 Task: Create a due date automation trigger when advanced on, on the monday after a card is due add fields without custom field "Resume" set to a number greater than 1 and greater than 10 at 11:00 AM.
Action: Mouse moved to (807, 235)
Screenshot: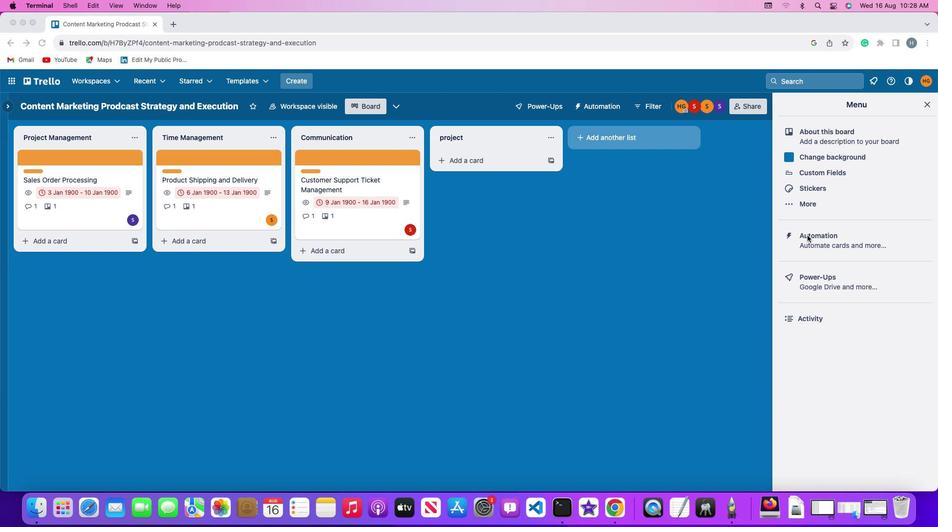 
Action: Mouse pressed left at (807, 235)
Screenshot: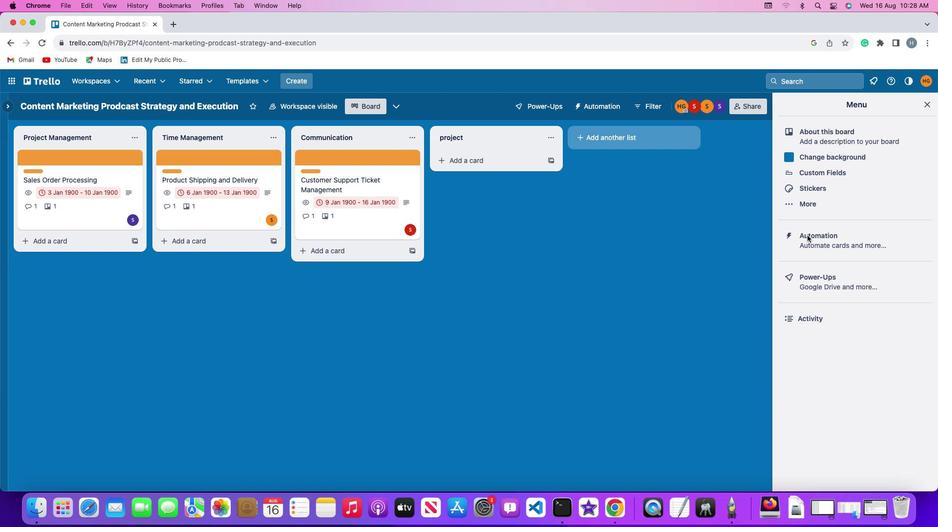 
Action: Mouse pressed left at (807, 235)
Screenshot: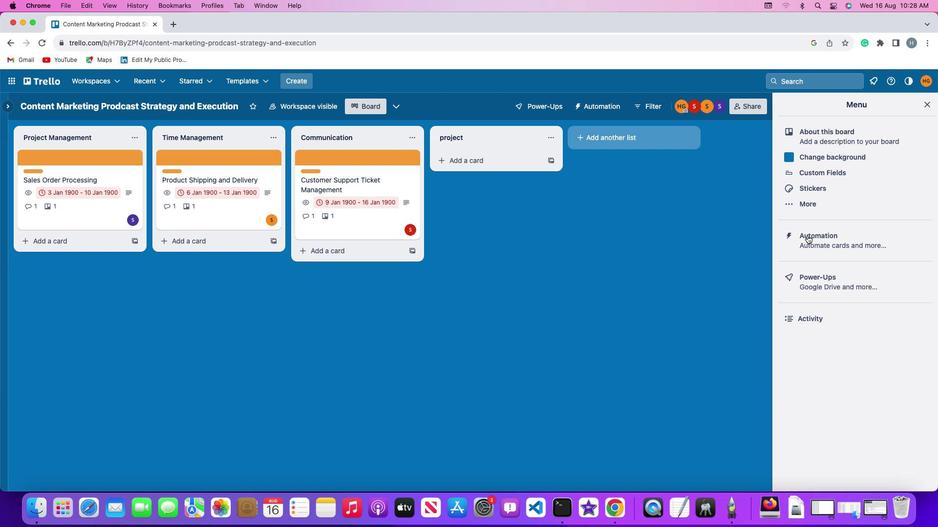 
Action: Mouse moved to (64, 233)
Screenshot: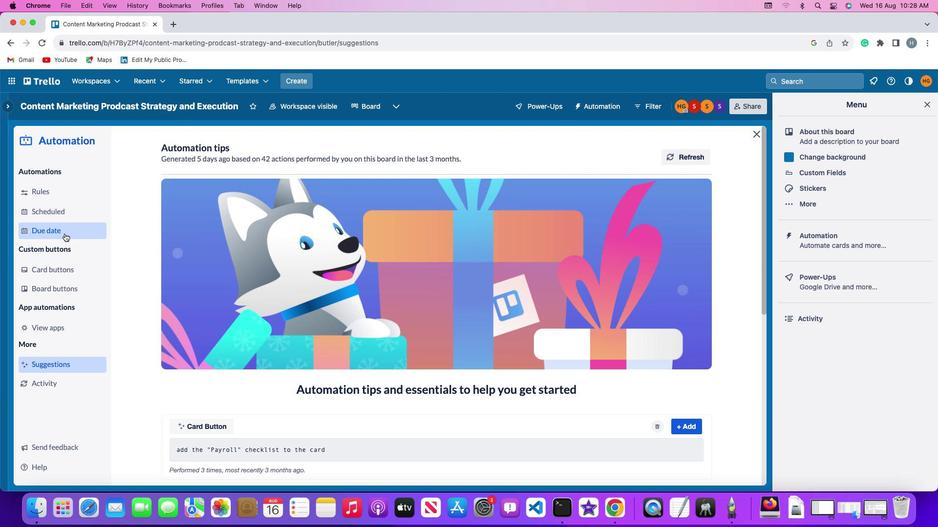
Action: Mouse pressed left at (64, 233)
Screenshot: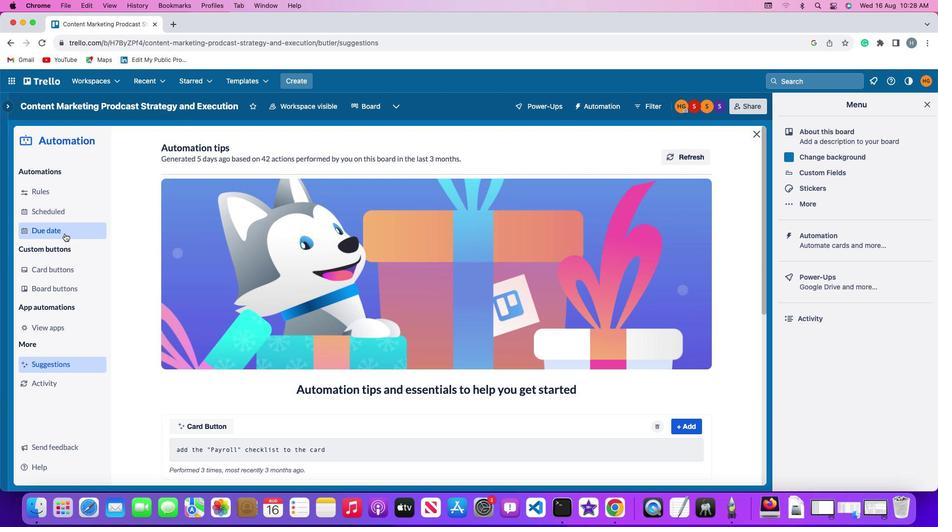 
Action: Mouse moved to (663, 152)
Screenshot: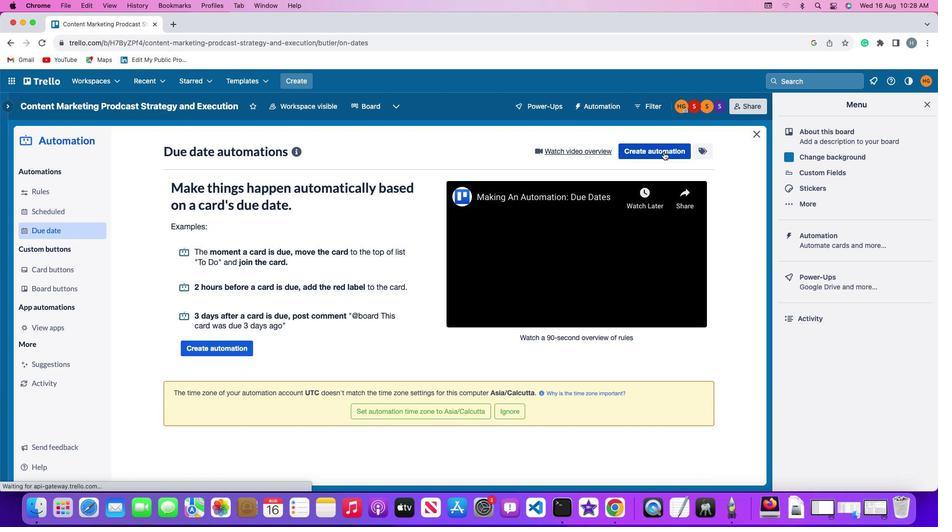 
Action: Mouse pressed left at (663, 152)
Screenshot: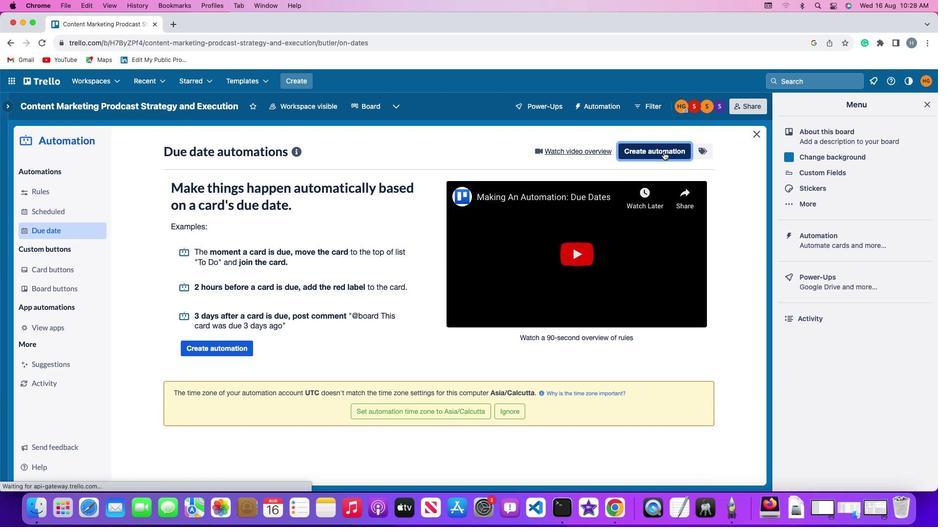 
Action: Mouse moved to (198, 245)
Screenshot: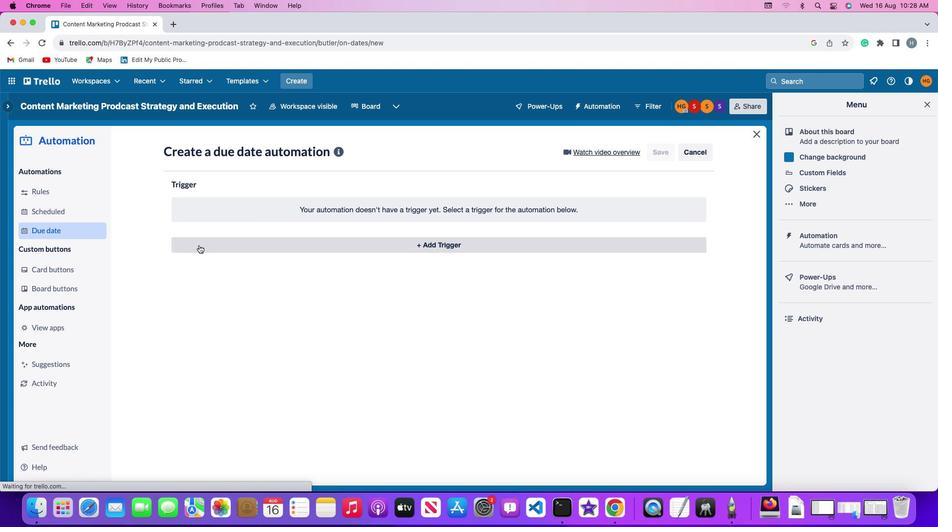 
Action: Mouse pressed left at (198, 245)
Screenshot: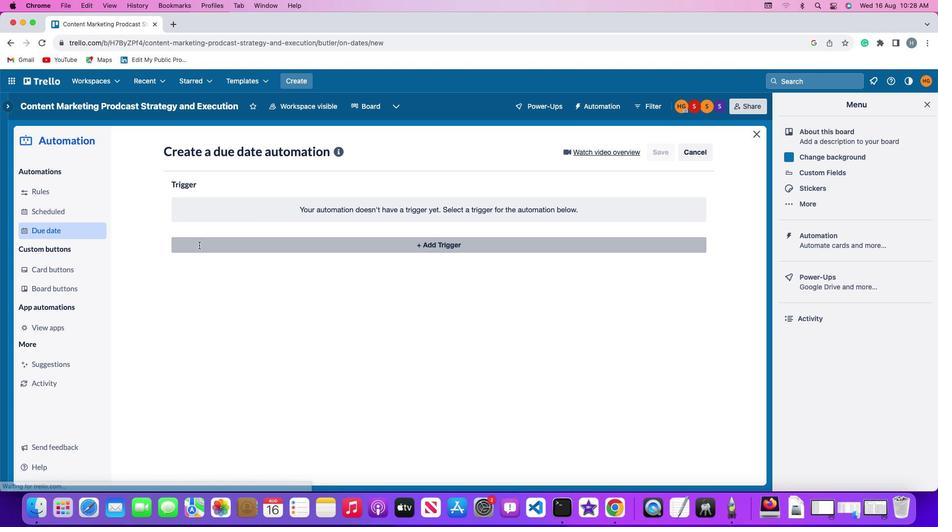
Action: Mouse moved to (213, 426)
Screenshot: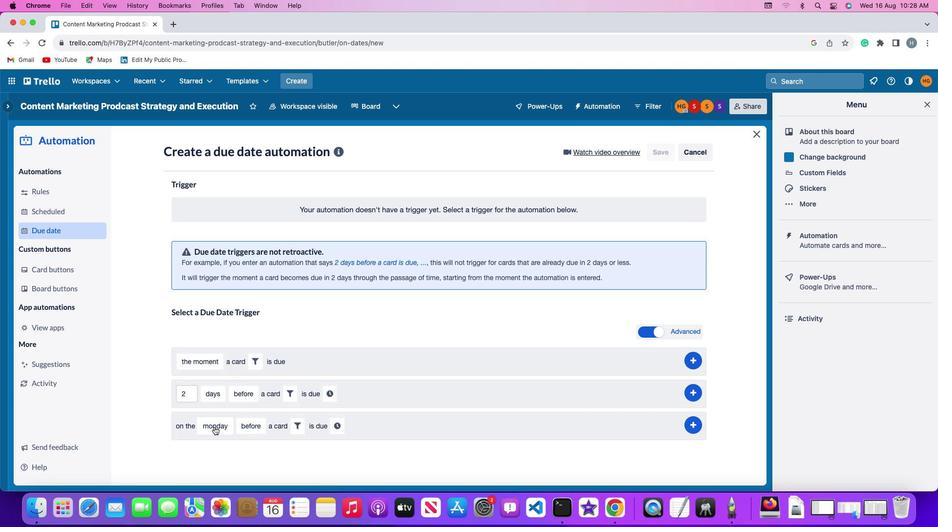 
Action: Mouse pressed left at (213, 426)
Screenshot: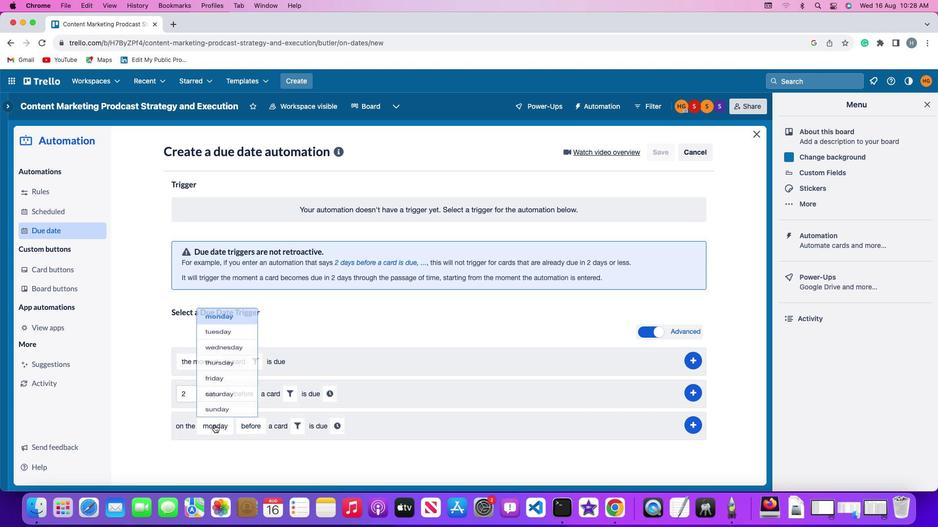 
Action: Mouse moved to (219, 296)
Screenshot: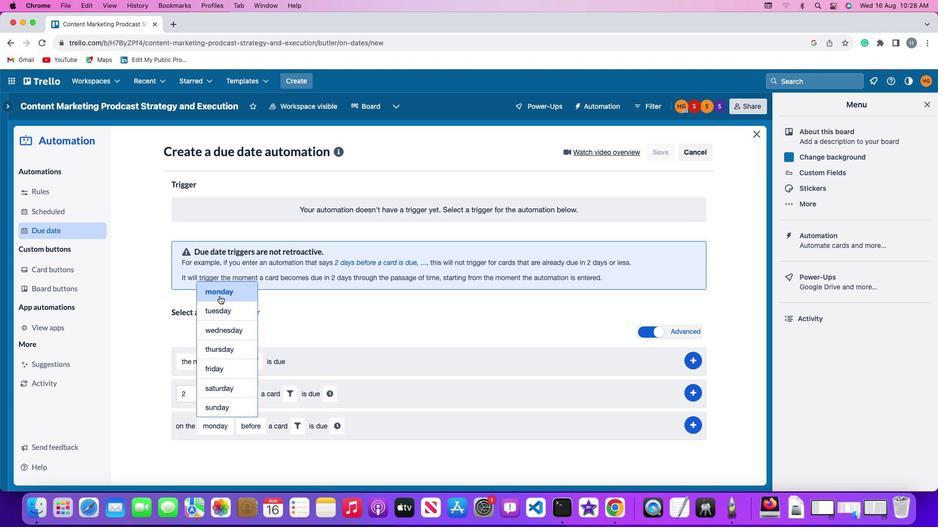 
Action: Mouse pressed left at (219, 296)
Screenshot: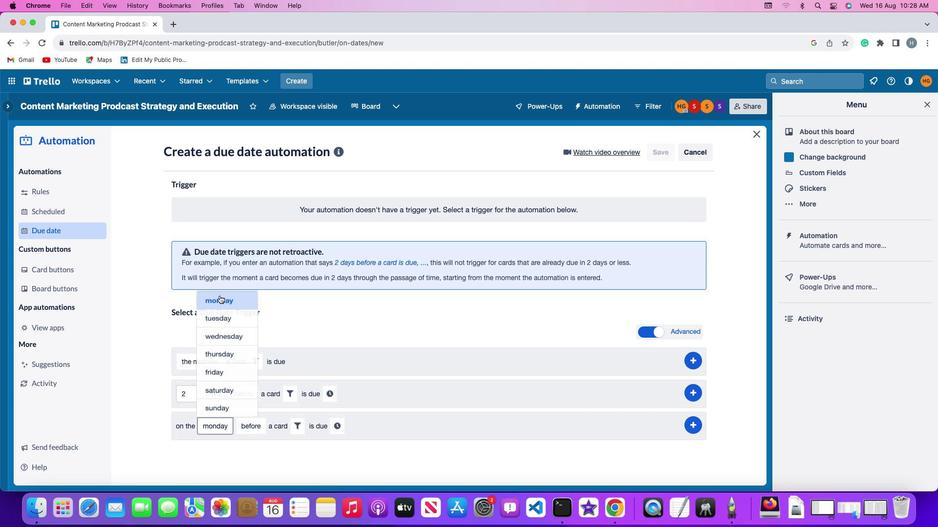 
Action: Mouse moved to (246, 431)
Screenshot: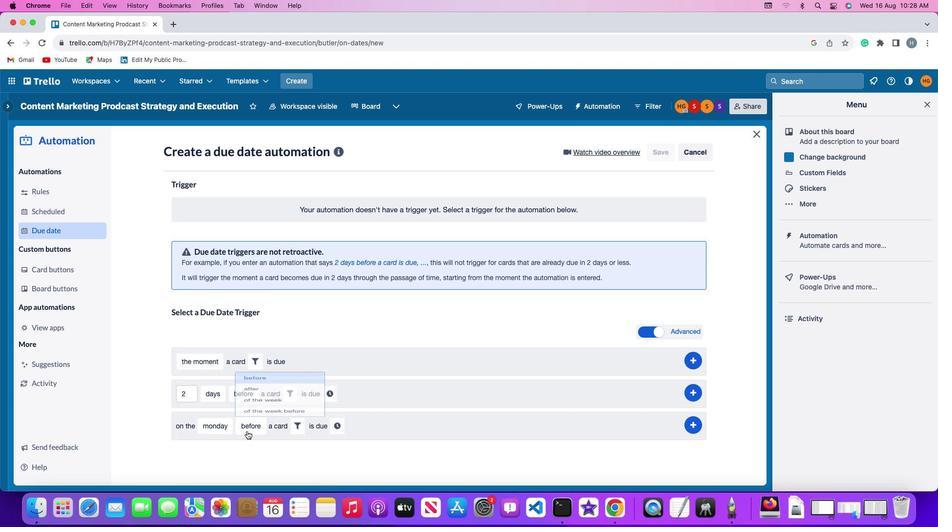 
Action: Mouse pressed left at (246, 431)
Screenshot: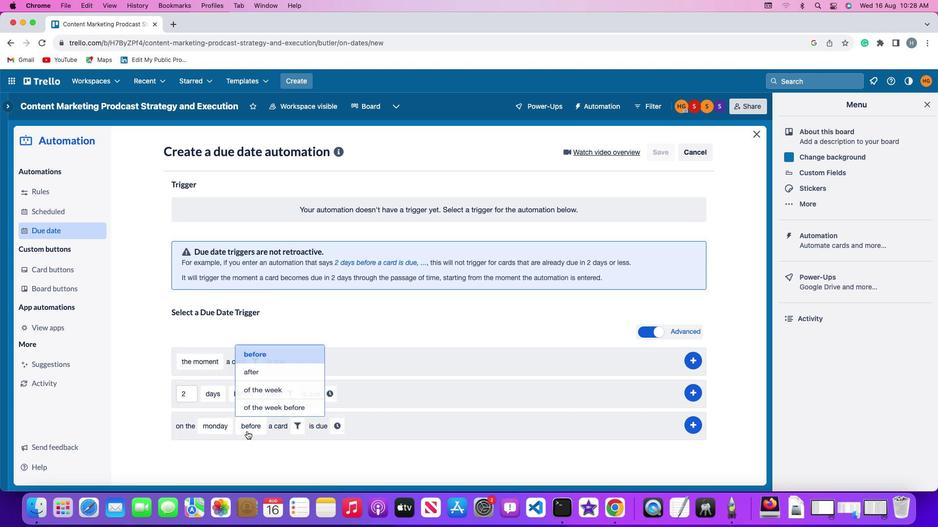 
Action: Mouse moved to (260, 368)
Screenshot: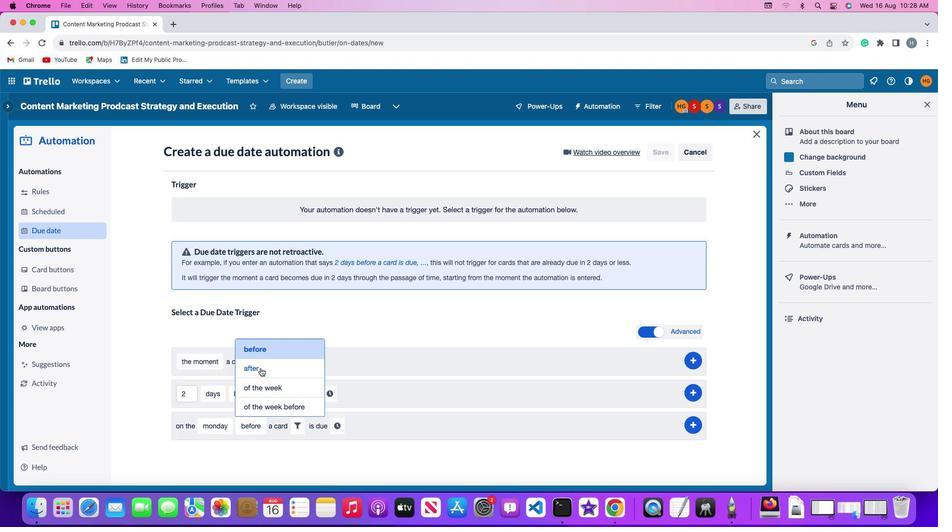 
Action: Mouse pressed left at (260, 368)
Screenshot: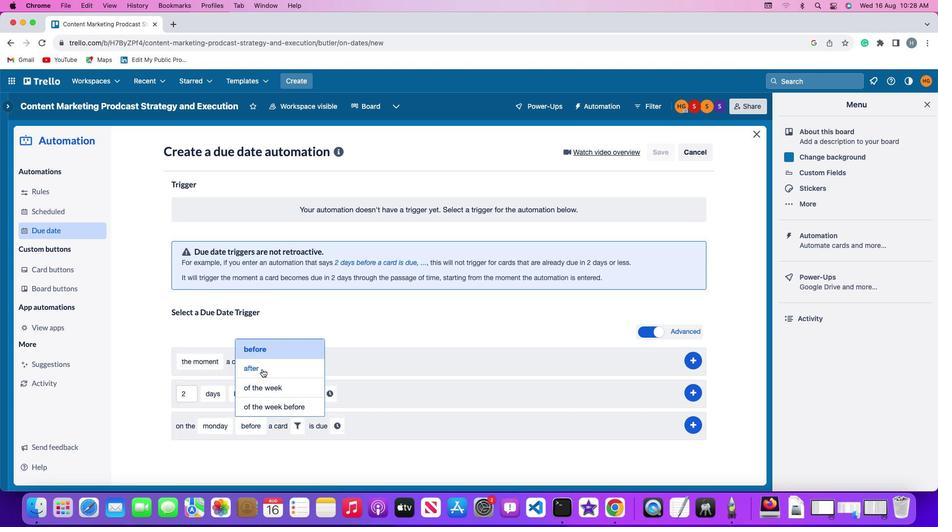 
Action: Mouse moved to (291, 424)
Screenshot: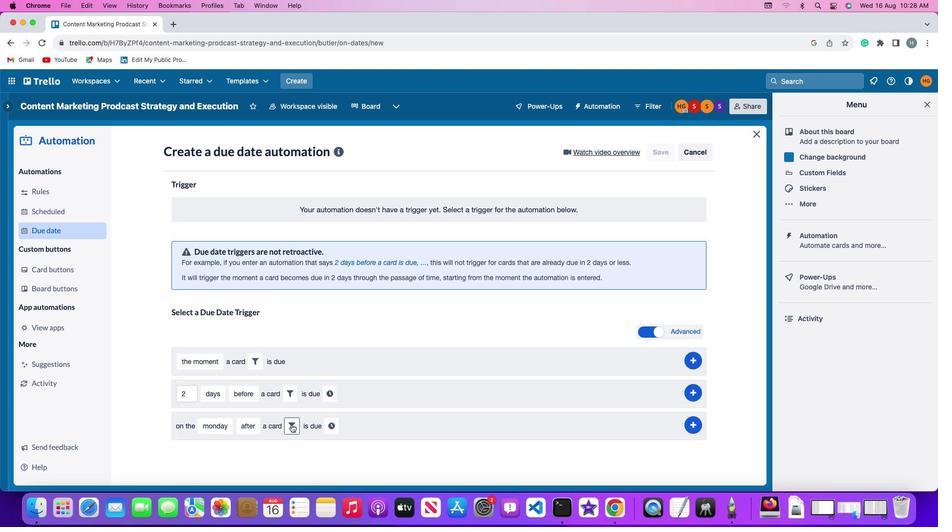 
Action: Mouse pressed left at (291, 424)
Screenshot: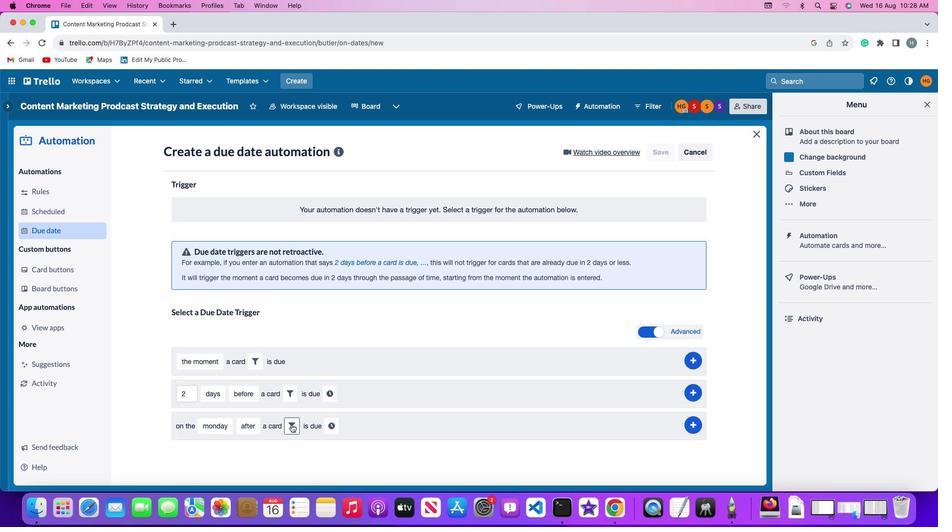 
Action: Mouse moved to (451, 457)
Screenshot: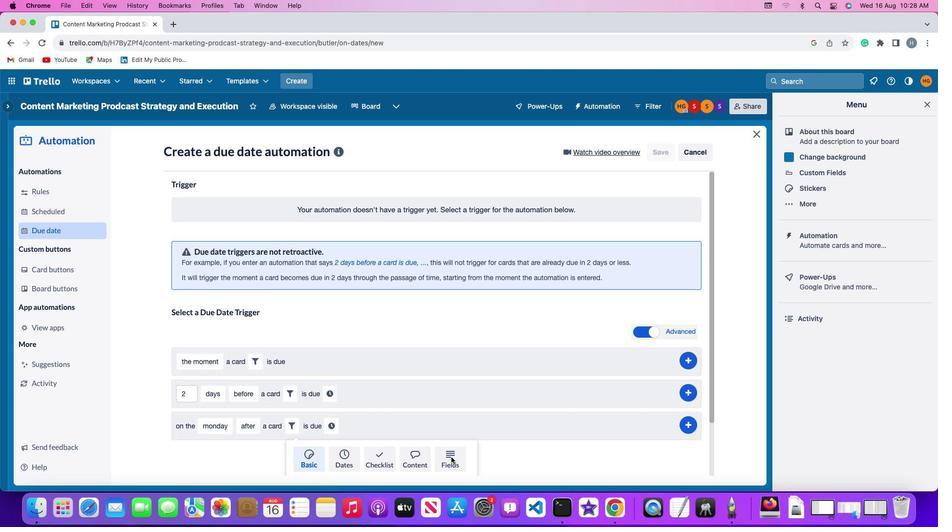 
Action: Mouse pressed left at (451, 457)
Screenshot: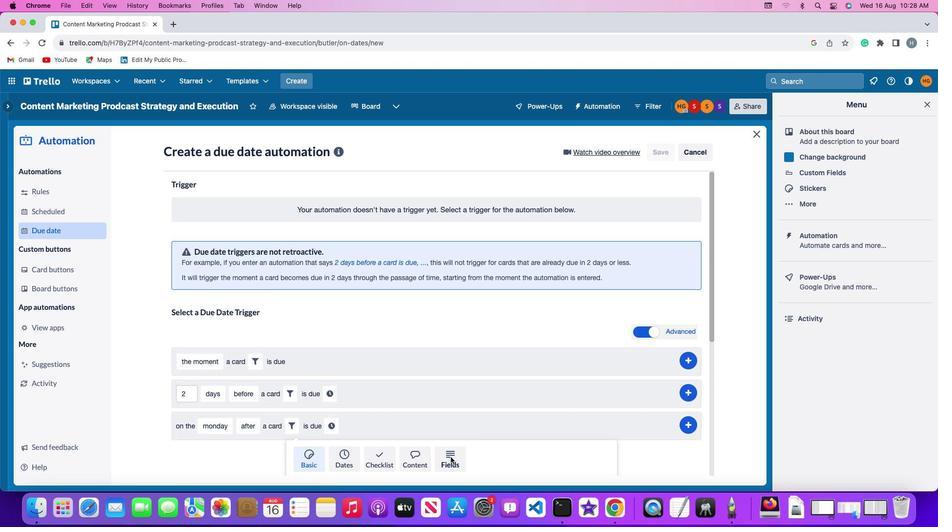 
Action: Mouse moved to (271, 455)
Screenshot: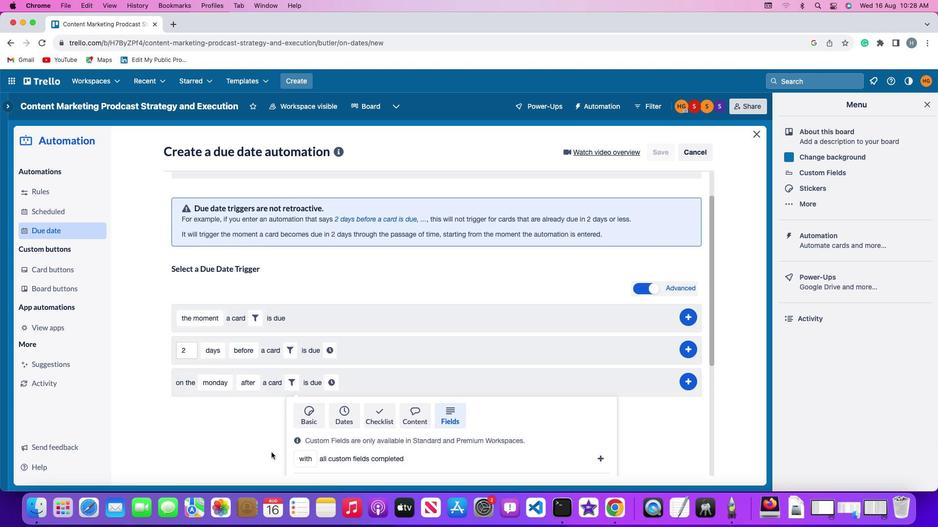 
Action: Mouse scrolled (271, 455) with delta (0, 0)
Screenshot: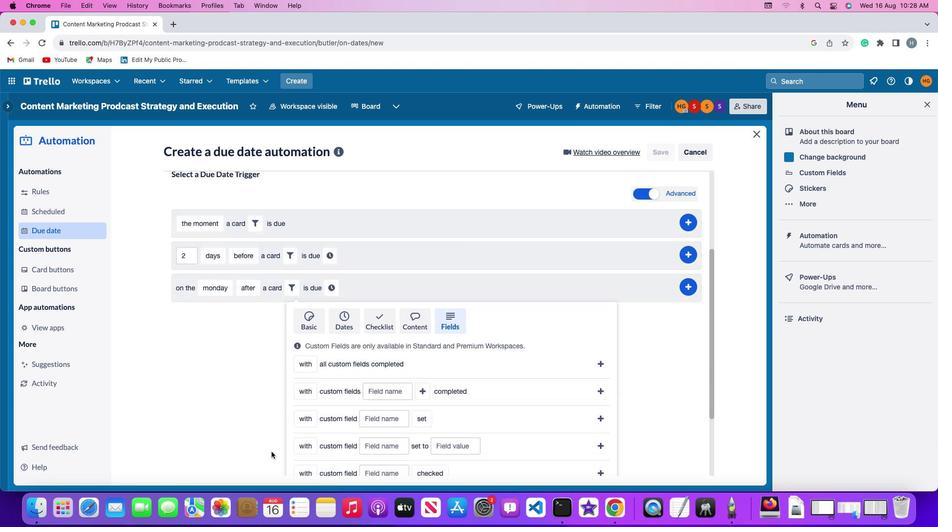 
Action: Mouse scrolled (271, 455) with delta (0, 0)
Screenshot: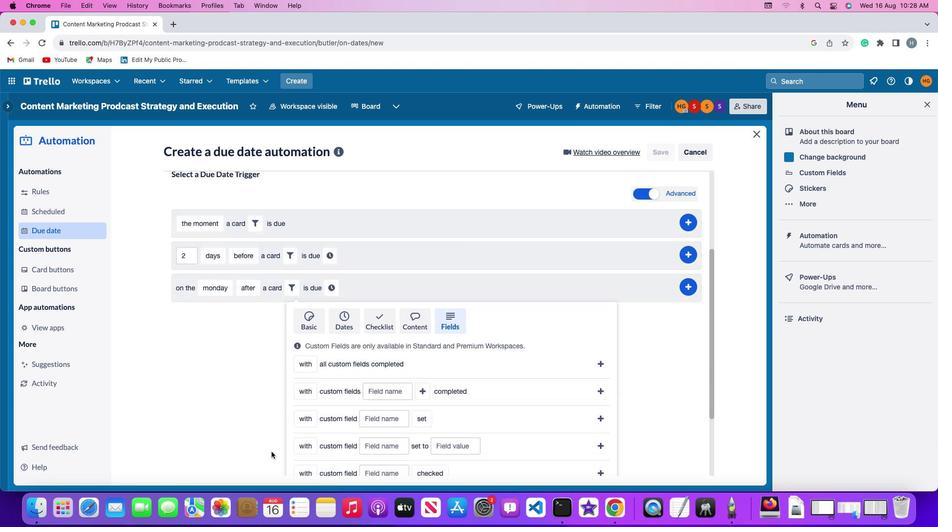 
Action: Mouse scrolled (271, 455) with delta (0, -1)
Screenshot: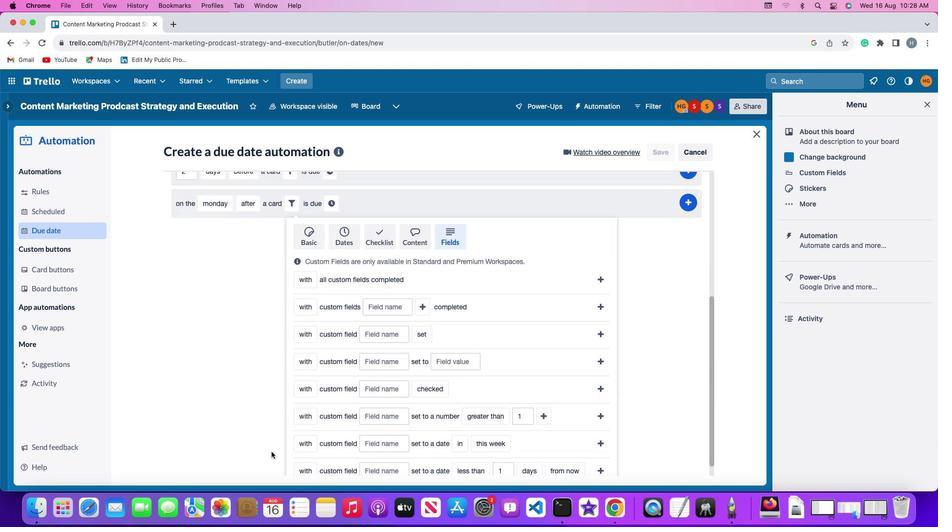
Action: Mouse scrolled (271, 455) with delta (0, -2)
Screenshot: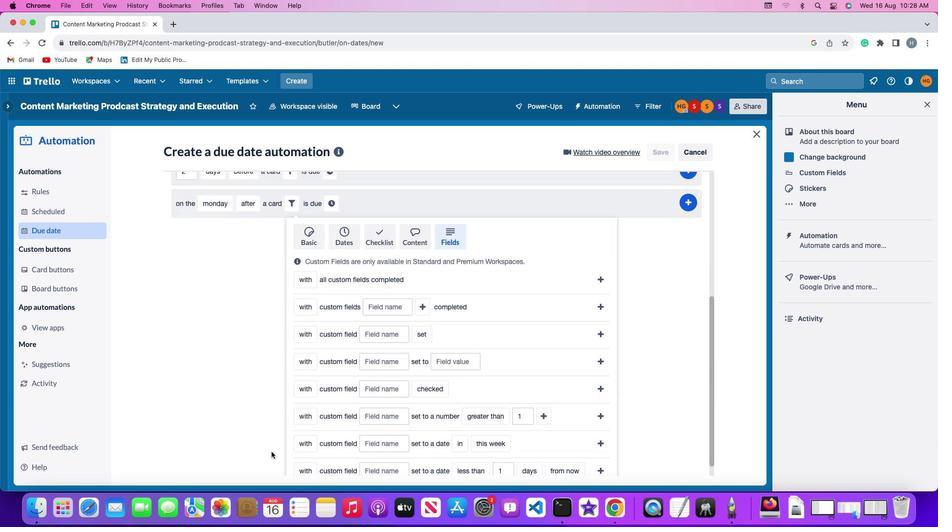 
Action: Mouse moved to (271, 455)
Screenshot: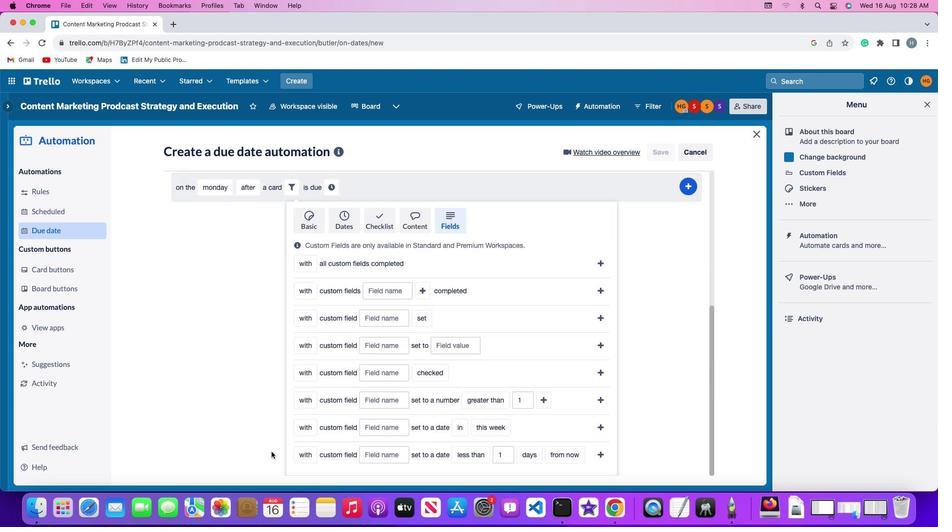 
Action: Mouse scrolled (271, 455) with delta (0, -2)
Screenshot: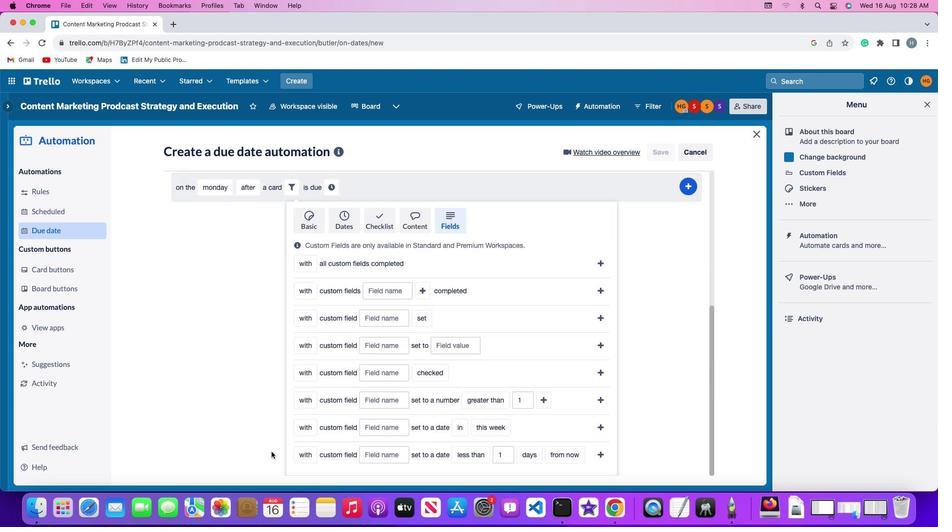
Action: Mouse moved to (271, 452)
Screenshot: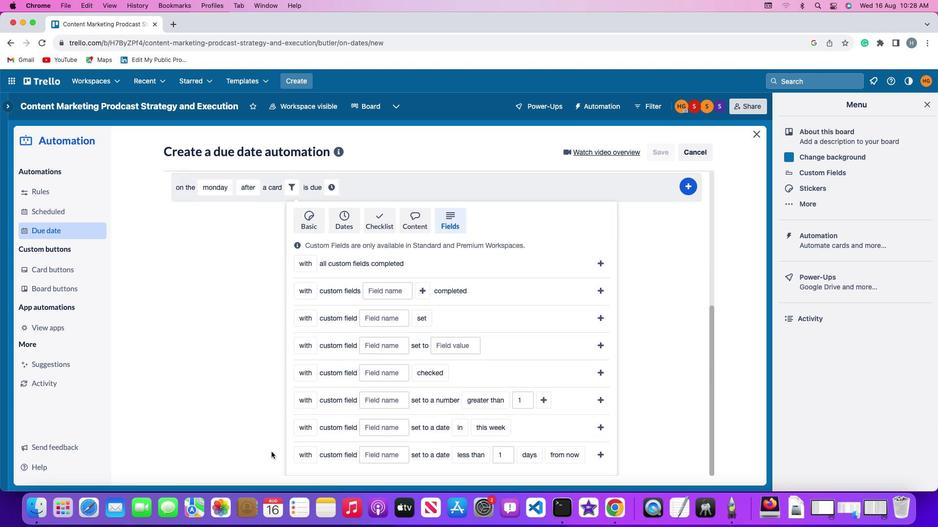 
Action: Mouse scrolled (271, 452) with delta (0, -2)
Screenshot: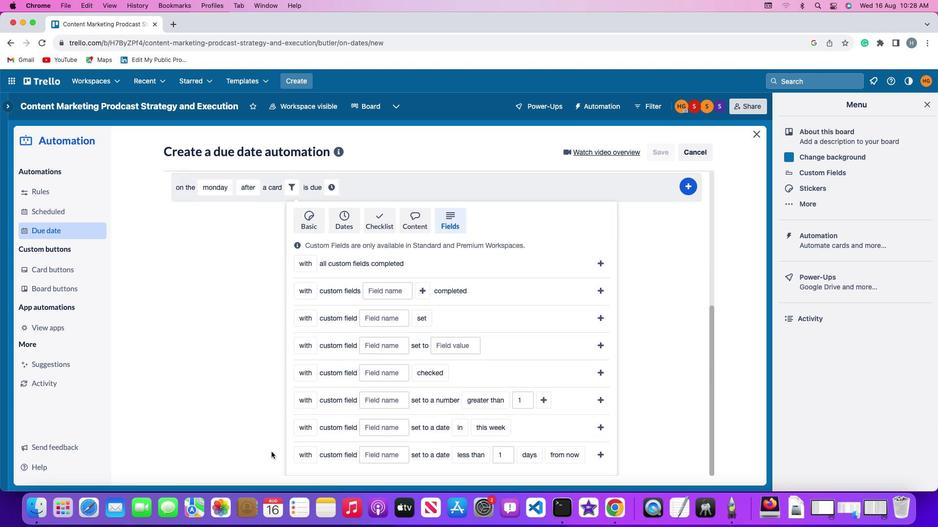 
Action: Mouse moved to (271, 451)
Screenshot: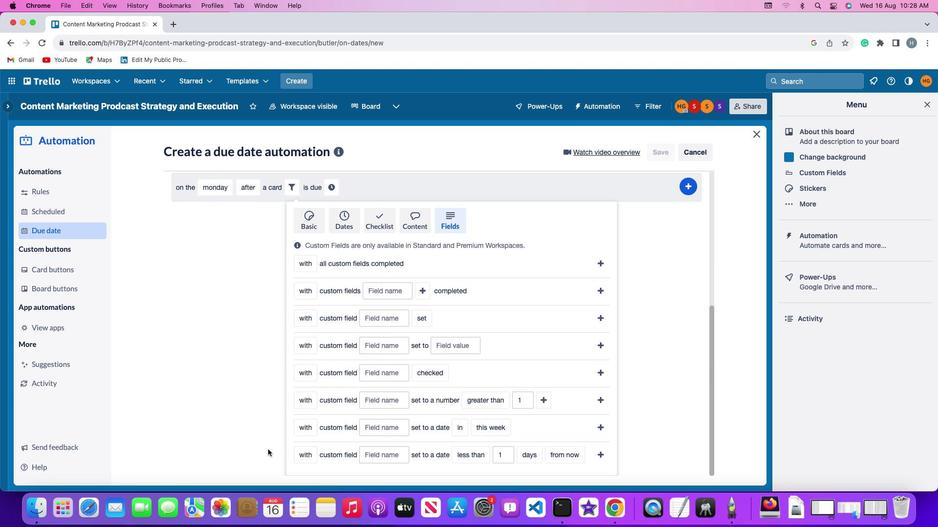 
Action: Mouse scrolled (271, 451) with delta (0, 0)
Screenshot: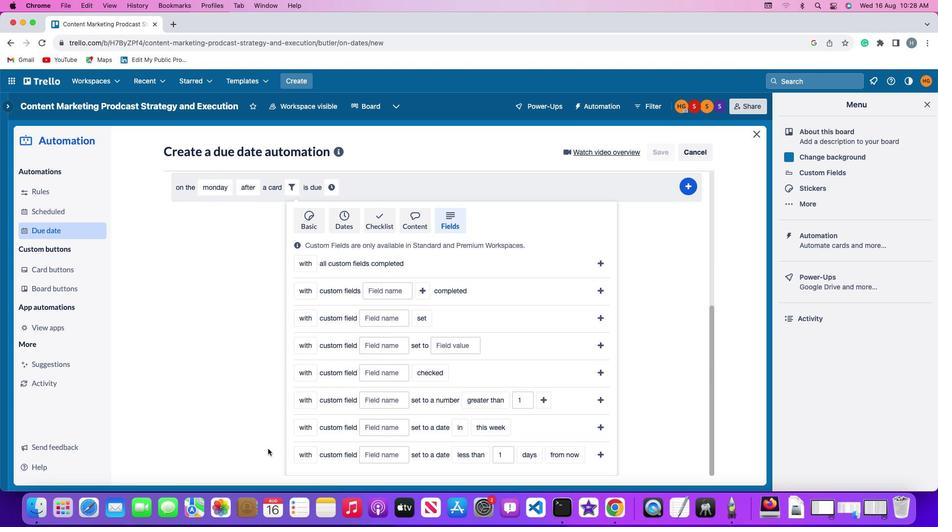 
Action: Mouse moved to (270, 451)
Screenshot: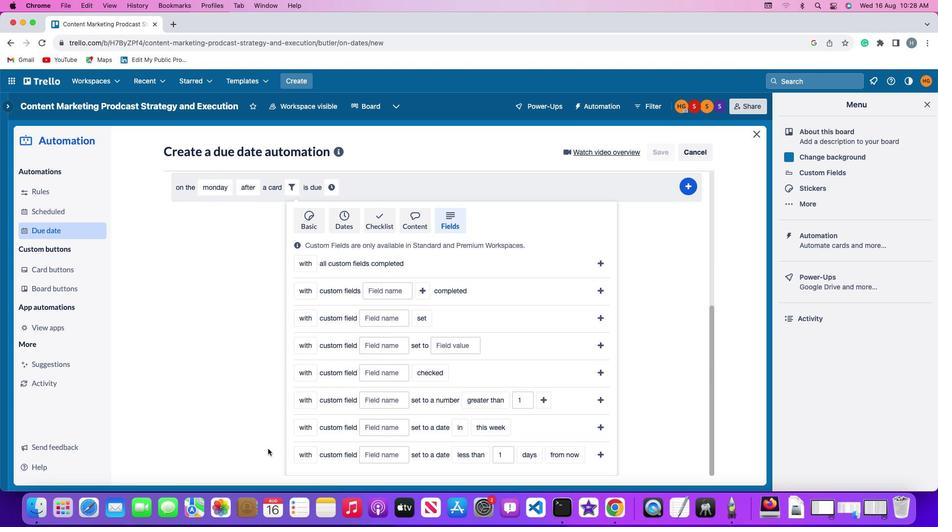 
Action: Mouse scrolled (270, 451) with delta (0, 0)
Screenshot: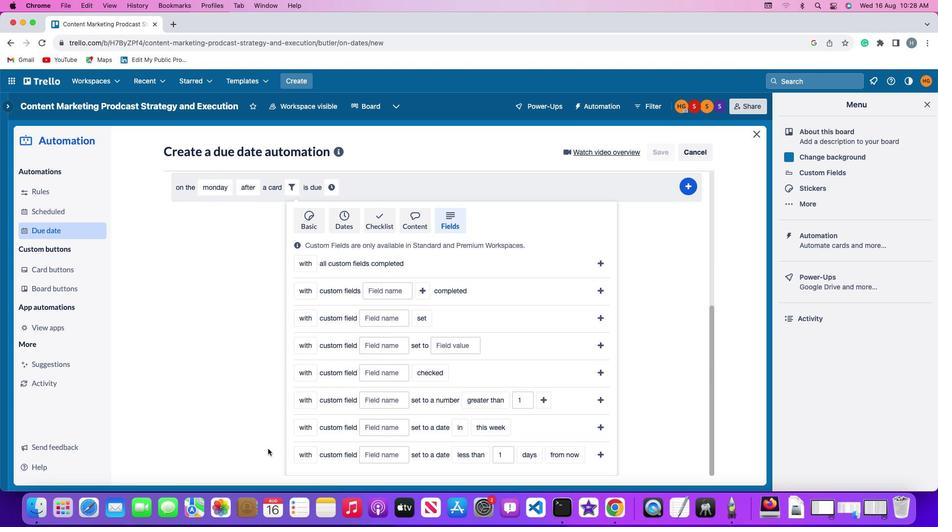 
Action: Mouse moved to (270, 451)
Screenshot: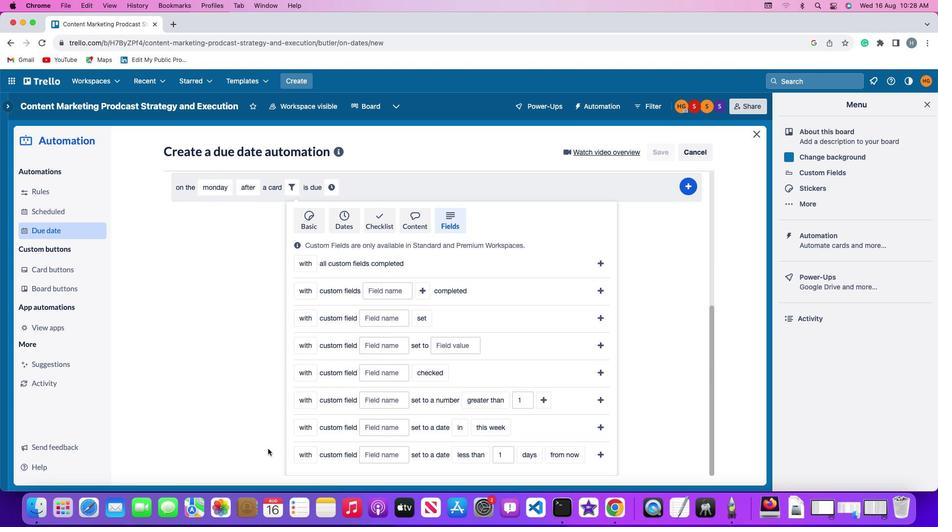
Action: Mouse scrolled (270, 451) with delta (0, -1)
Screenshot: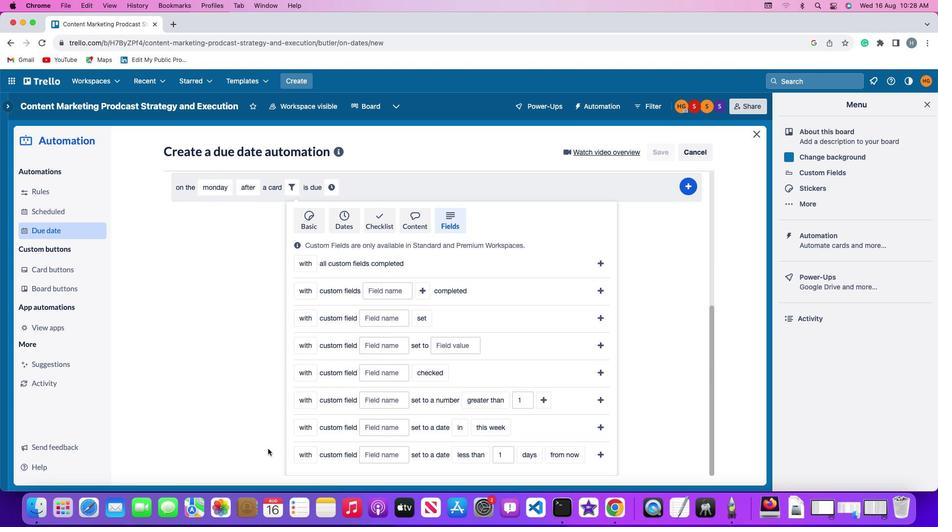 
Action: Mouse moved to (303, 398)
Screenshot: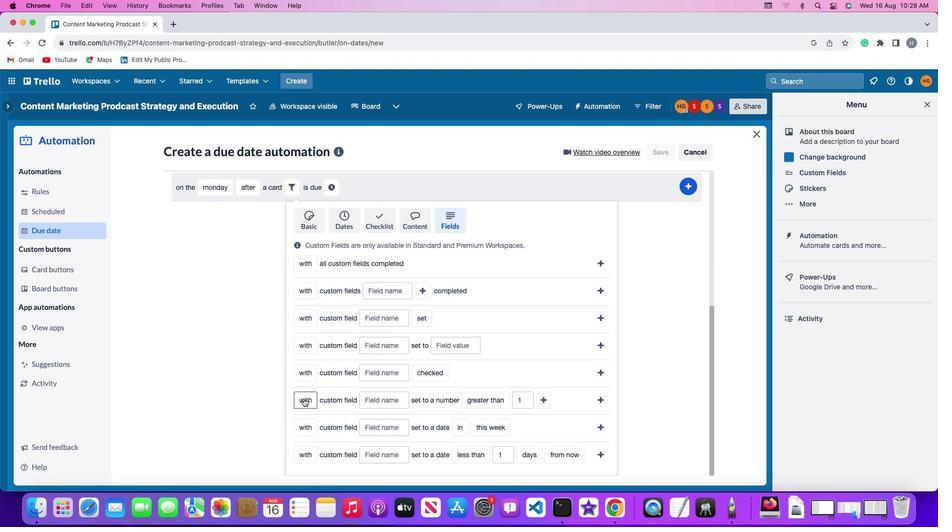 
Action: Mouse pressed left at (303, 398)
Screenshot: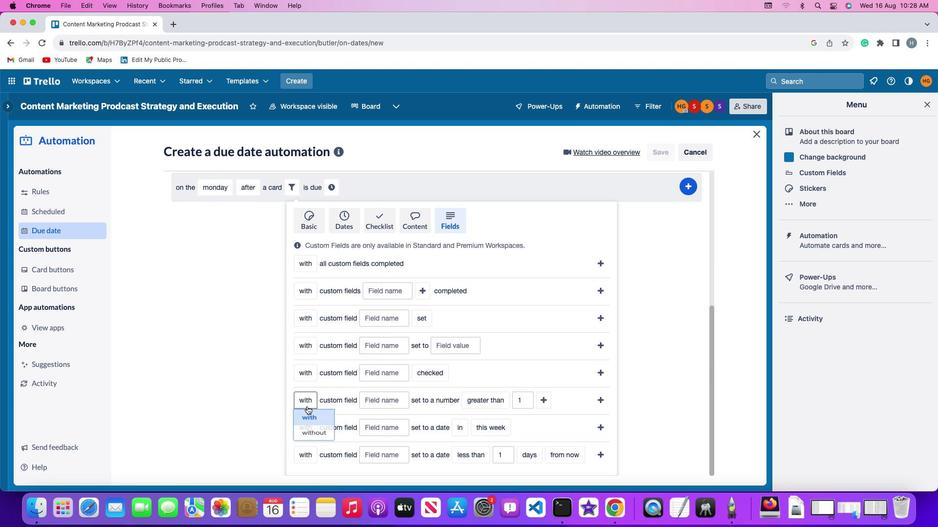 
Action: Mouse moved to (317, 435)
Screenshot: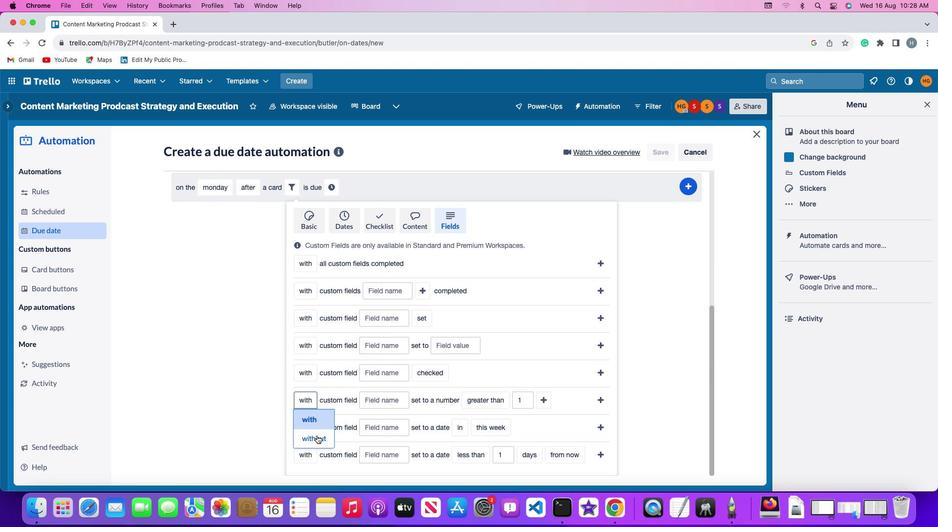 
Action: Mouse pressed left at (317, 435)
Screenshot: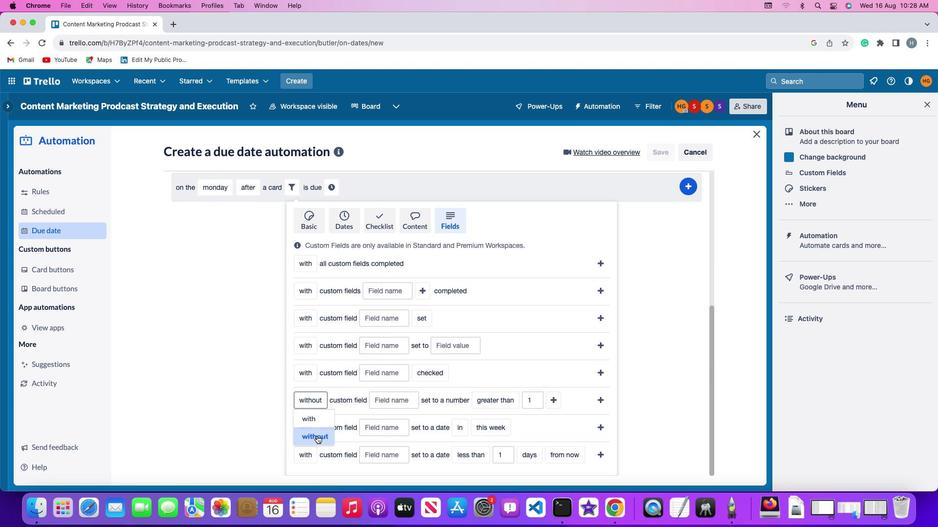 
Action: Mouse moved to (384, 403)
Screenshot: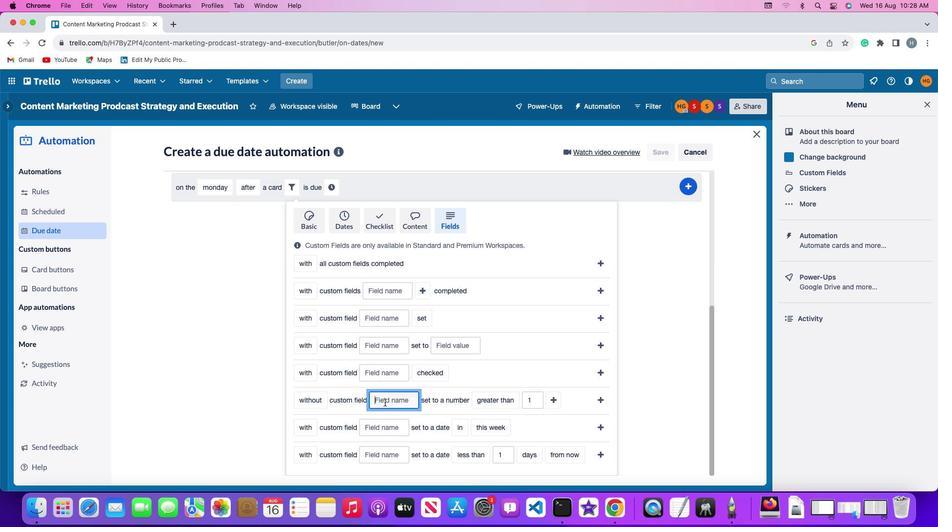 
Action: Mouse pressed left at (384, 403)
Screenshot: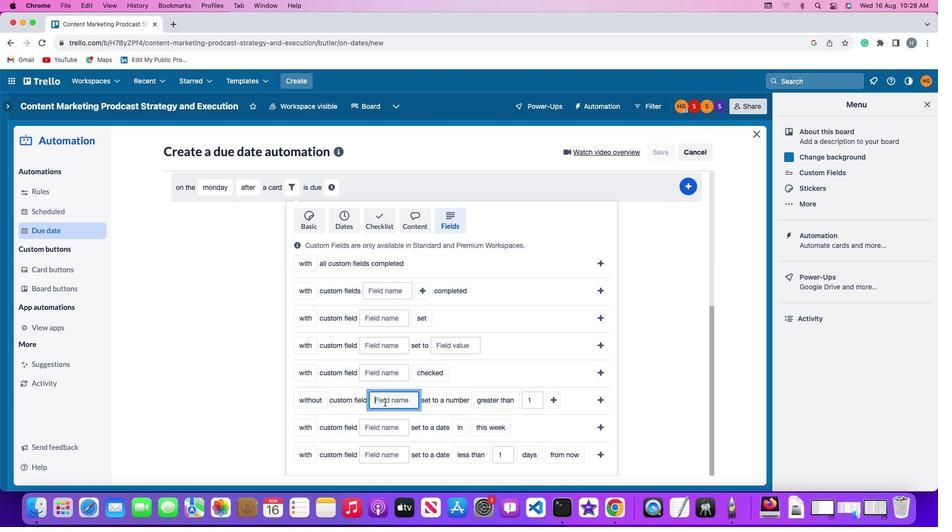 
Action: Key pressed Key.shift'R''e''s''u''m''e'
Screenshot: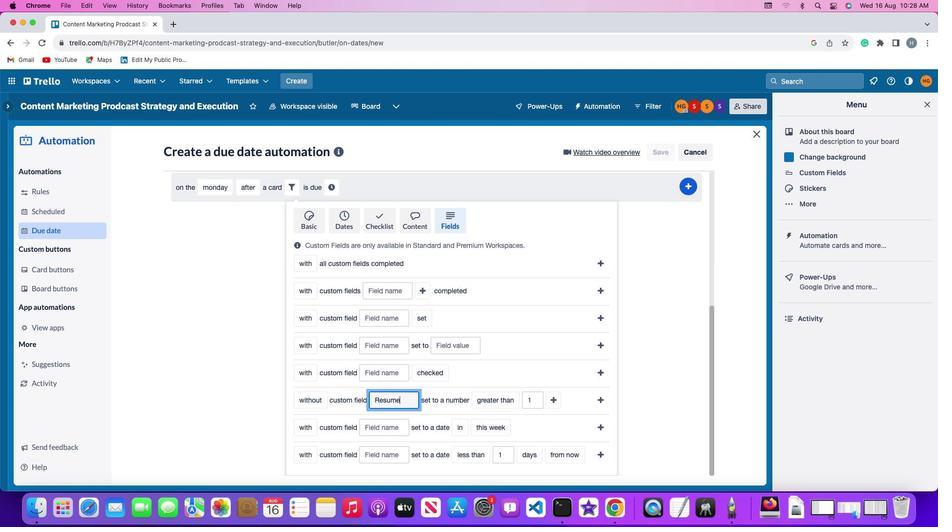 
Action: Mouse moved to (485, 401)
Screenshot: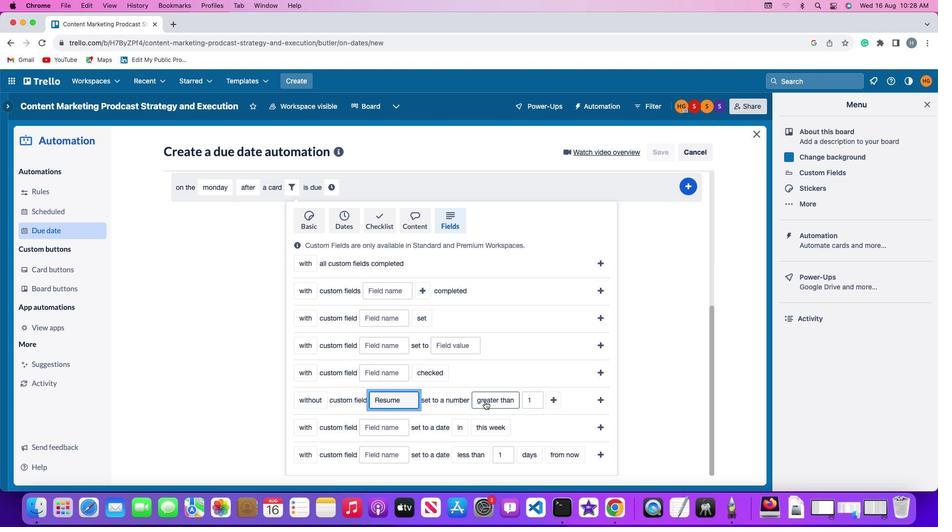 
Action: Mouse pressed left at (485, 401)
Screenshot: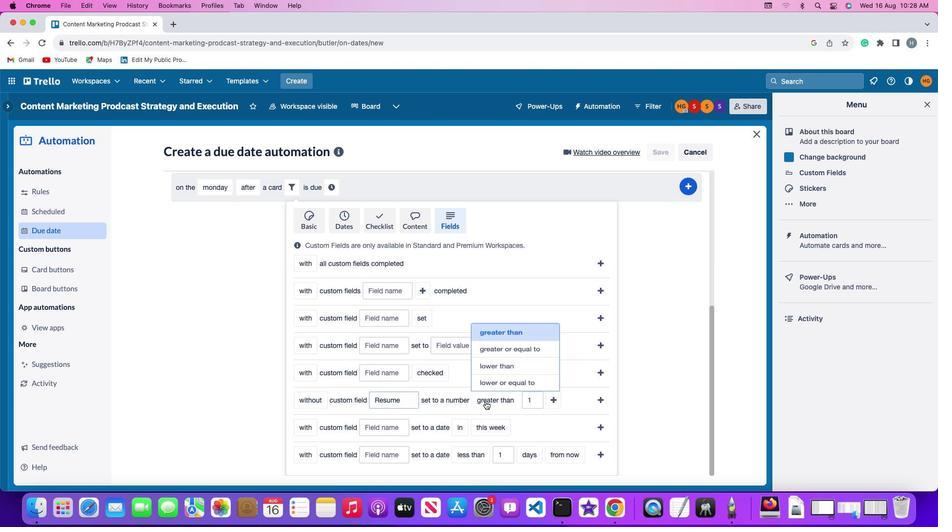 
Action: Mouse moved to (504, 323)
Screenshot: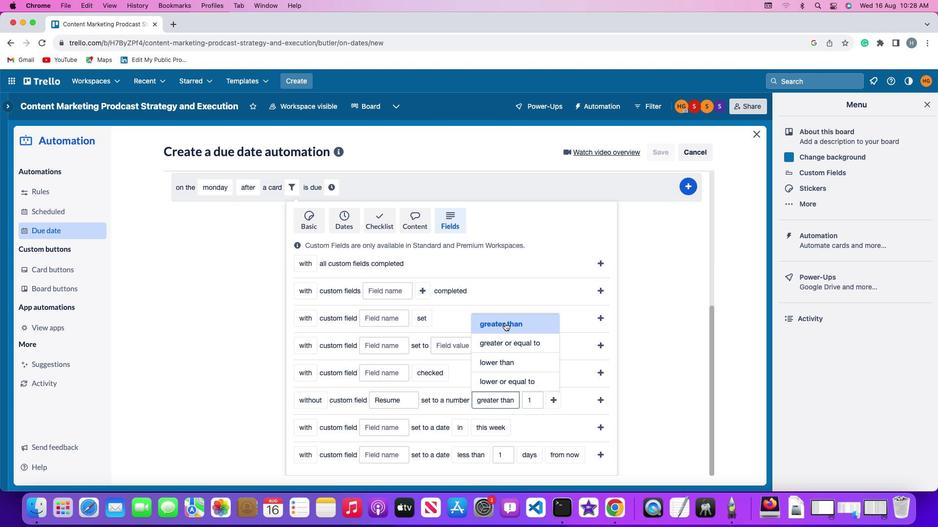 
Action: Mouse pressed left at (504, 323)
Screenshot: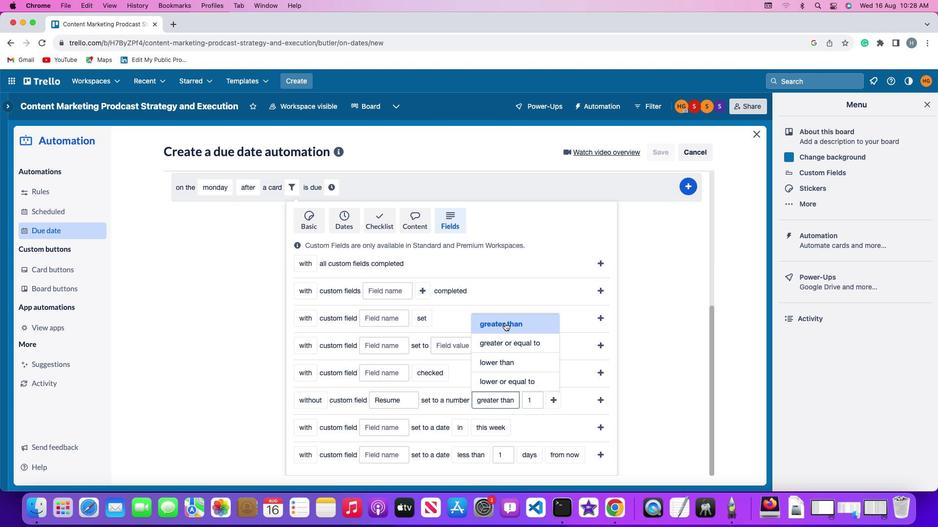 
Action: Mouse moved to (537, 404)
Screenshot: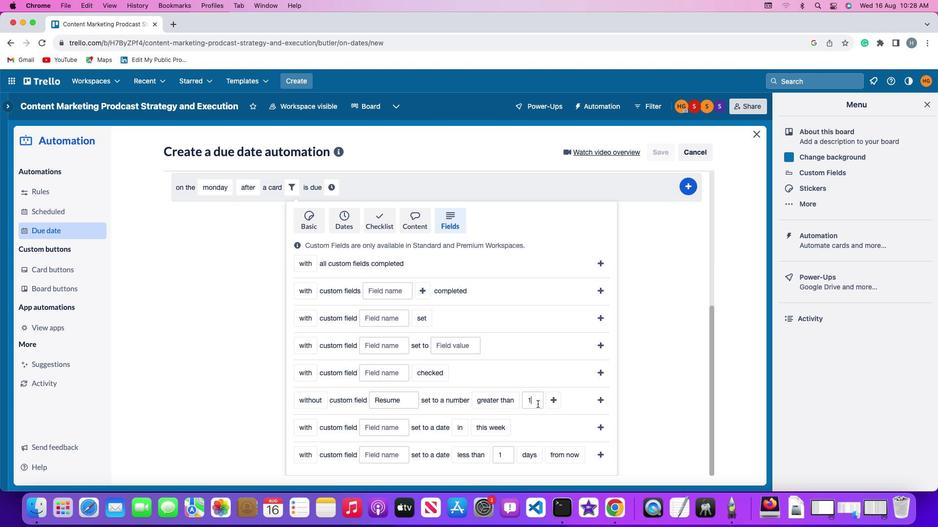 
Action: Mouse pressed left at (537, 404)
Screenshot: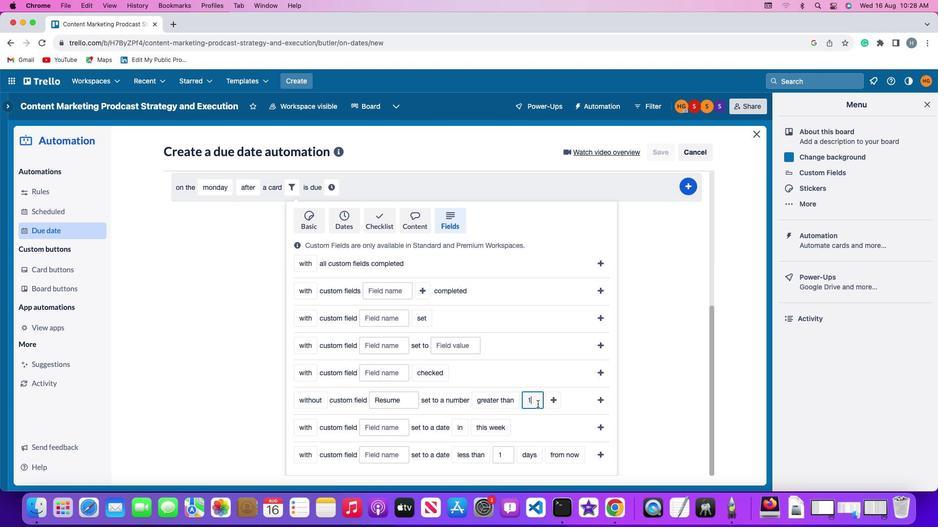 
Action: Key pressed Key.backspace'1'
Screenshot: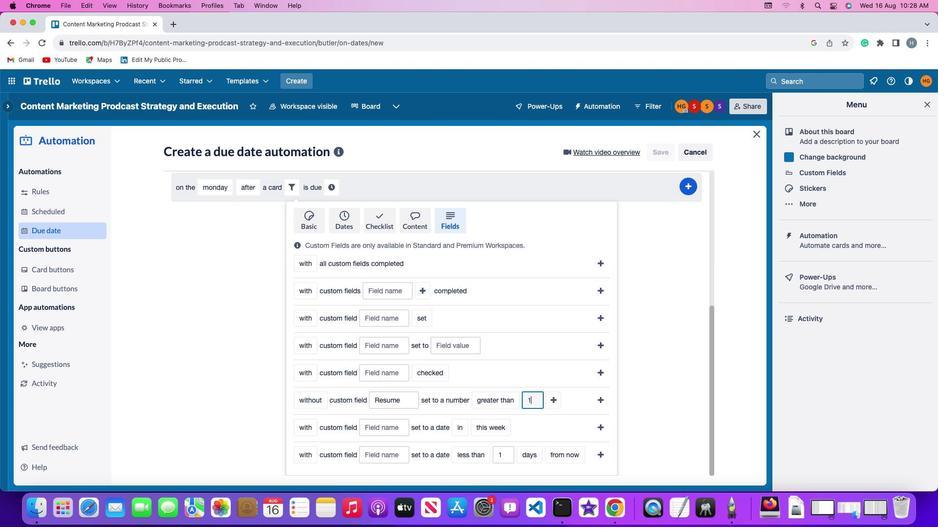 
Action: Mouse moved to (556, 400)
Screenshot: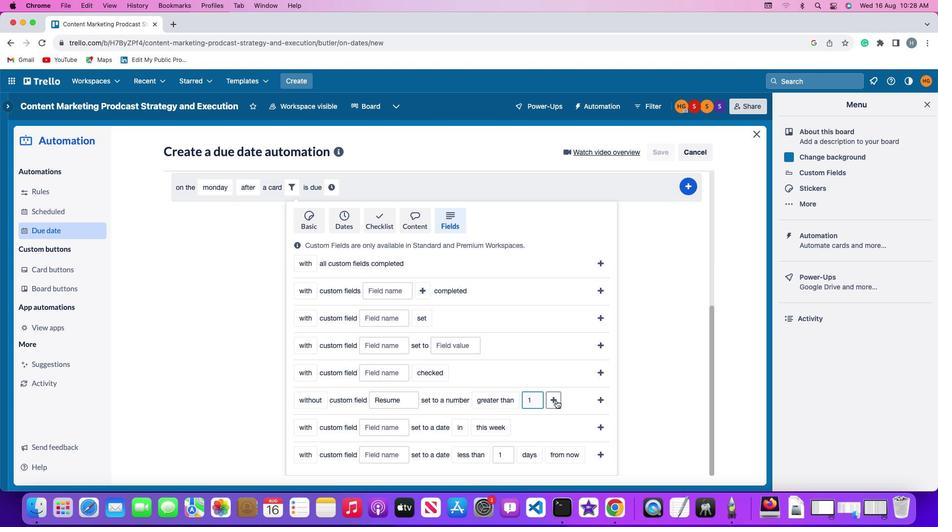 
Action: Mouse pressed left at (556, 400)
Screenshot: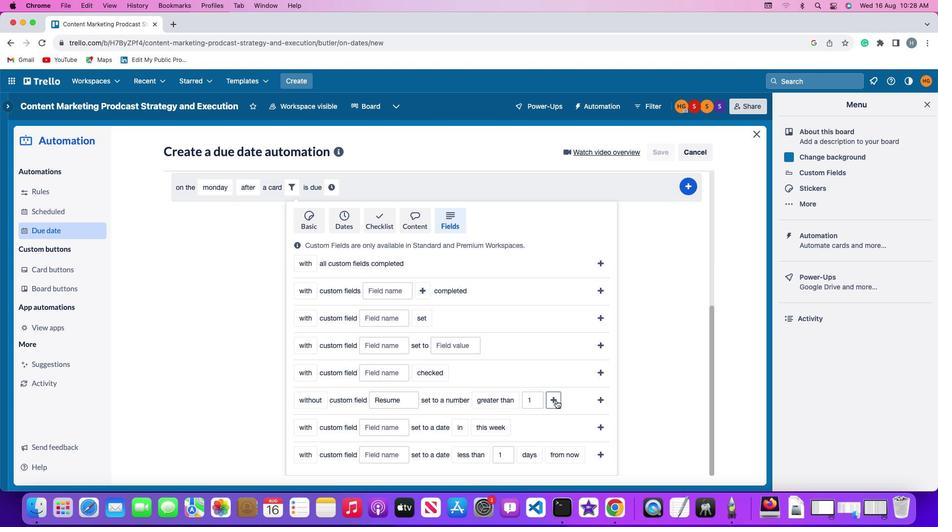 
Action: Mouse moved to (576, 402)
Screenshot: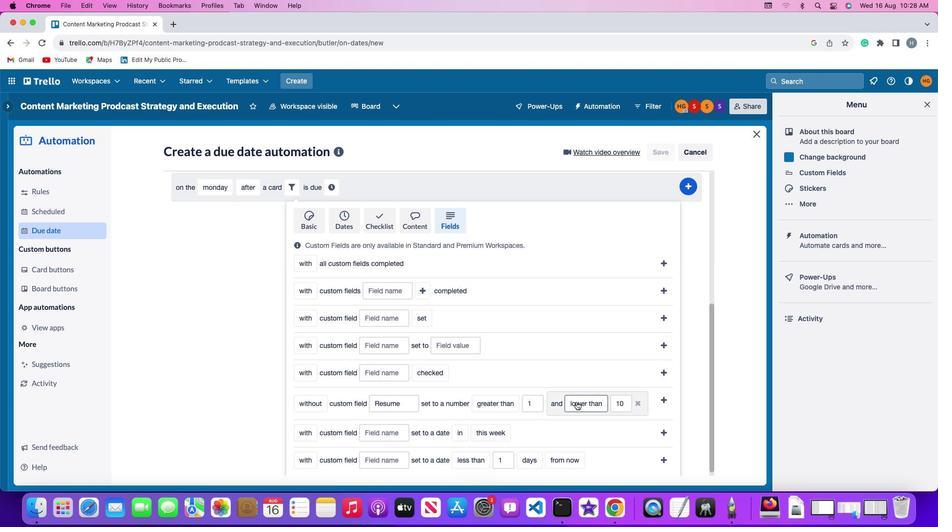
Action: Mouse pressed left at (576, 402)
Screenshot: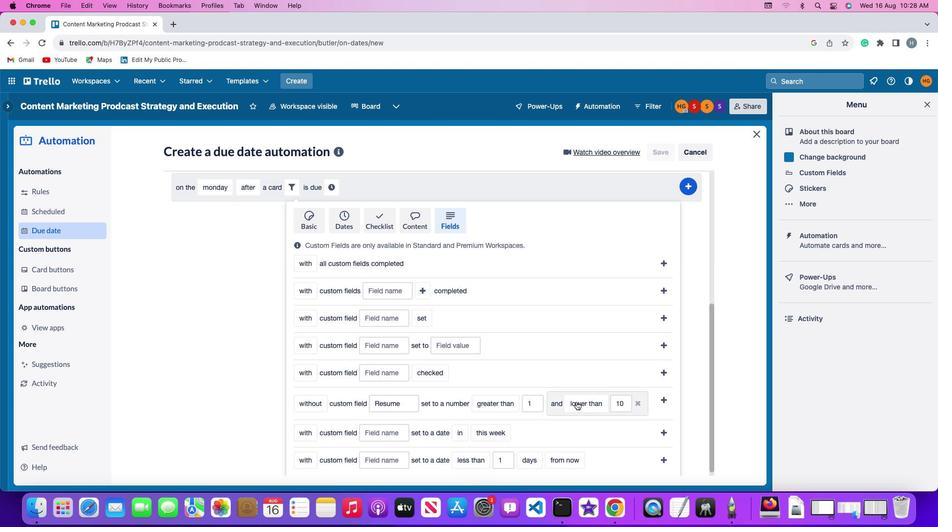 
Action: Mouse moved to (587, 365)
Screenshot: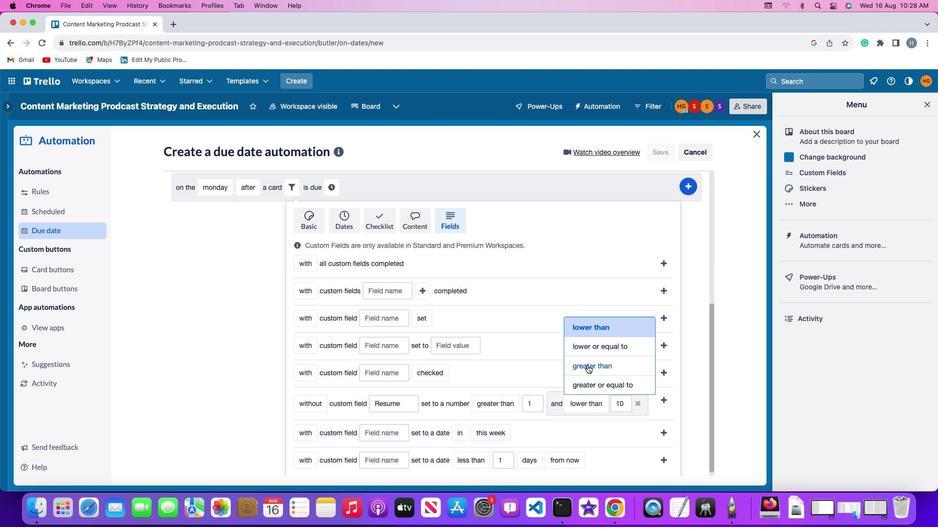 
Action: Mouse pressed left at (587, 365)
Screenshot: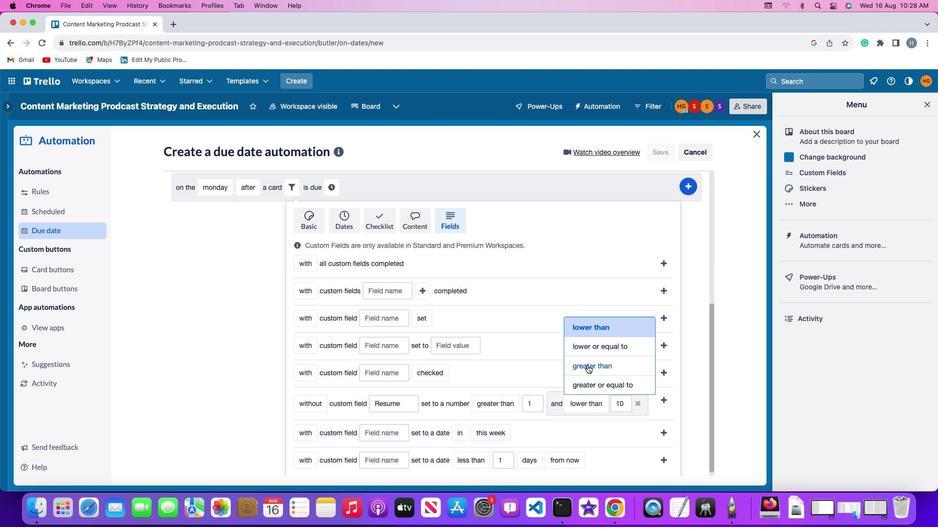 
Action: Mouse moved to (630, 404)
Screenshot: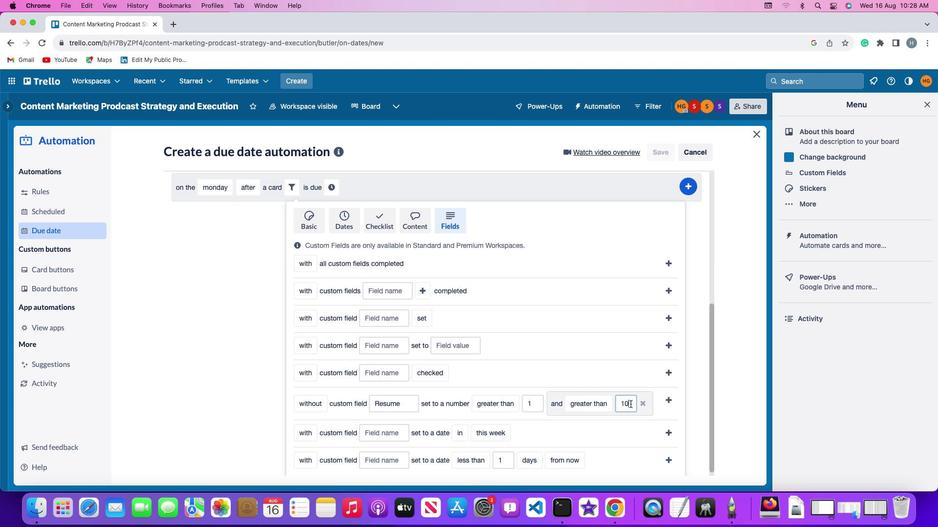 
Action: Mouse pressed left at (630, 404)
Screenshot: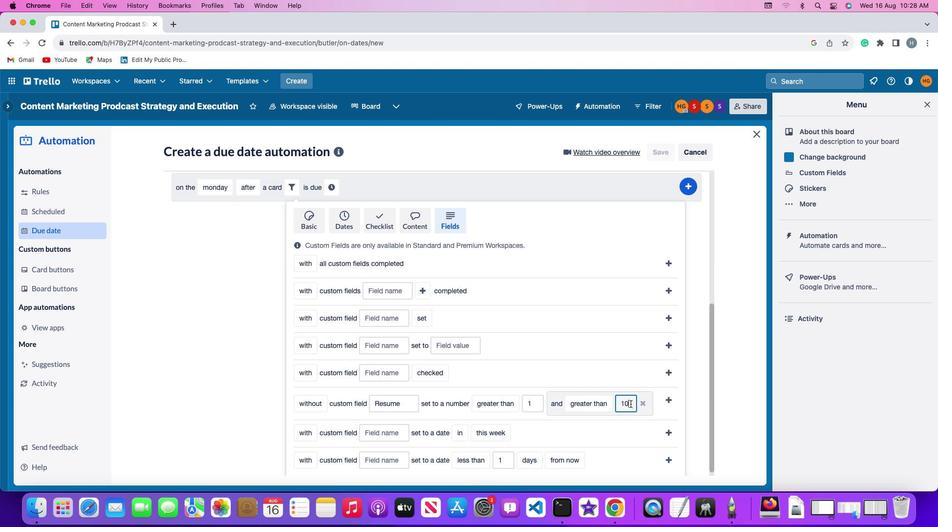 
Action: Key pressed Key.backspaceKey.backspace'1''0'
Screenshot: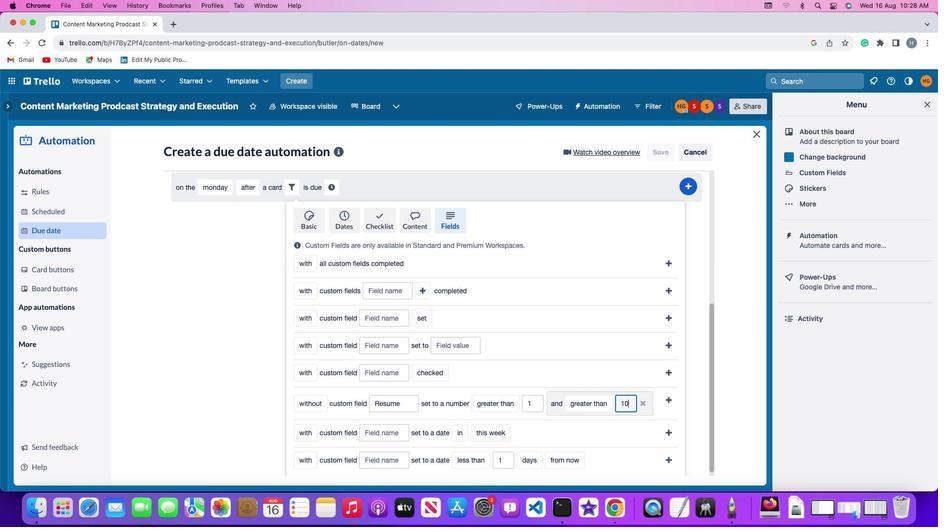 
Action: Mouse moved to (668, 400)
Screenshot: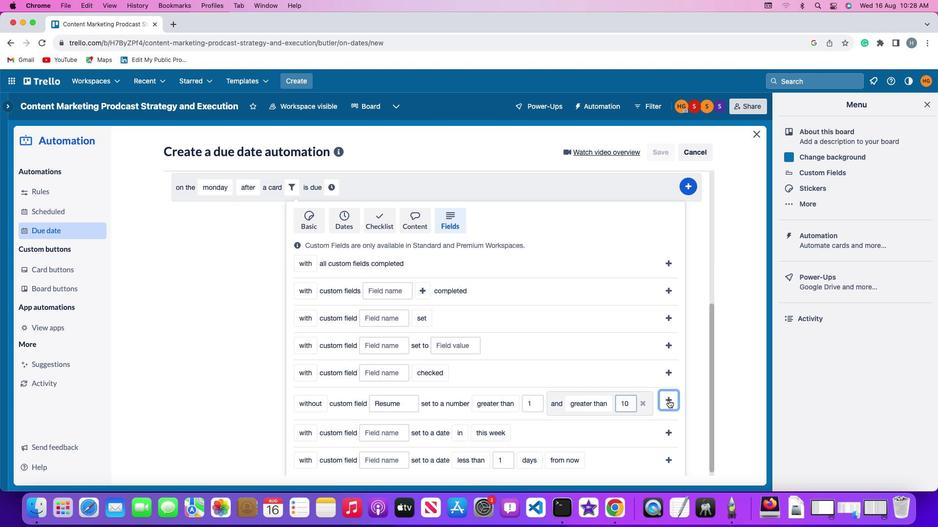 
Action: Mouse pressed left at (668, 400)
Screenshot: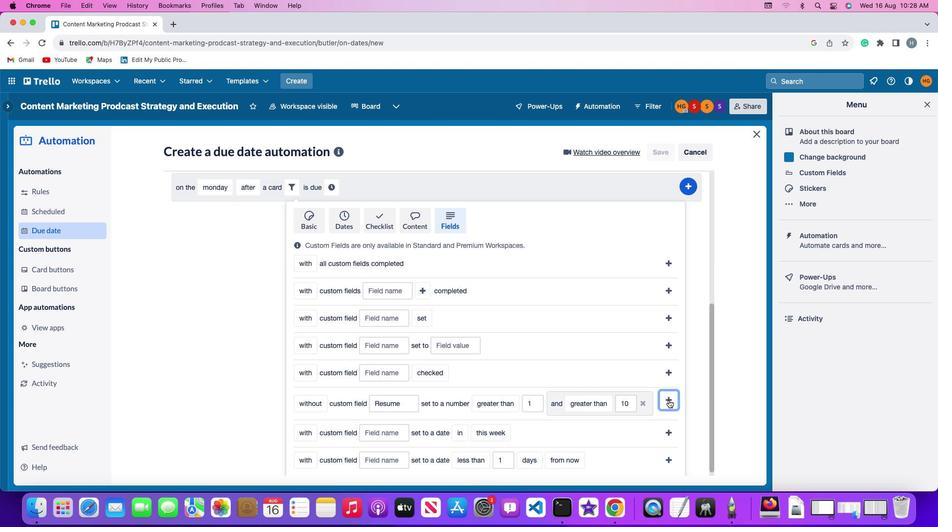 
Action: Mouse moved to (597, 425)
Screenshot: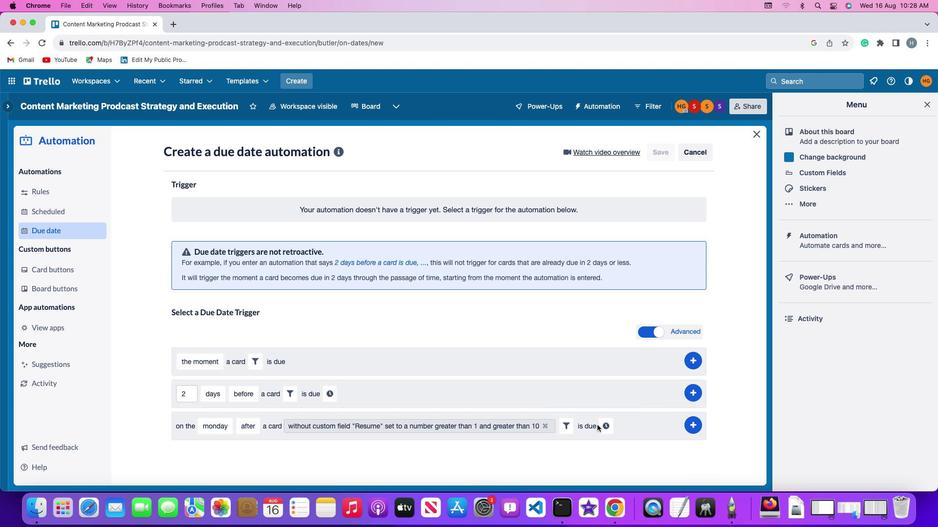 
Action: Mouse pressed left at (597, 425)
Screenshot: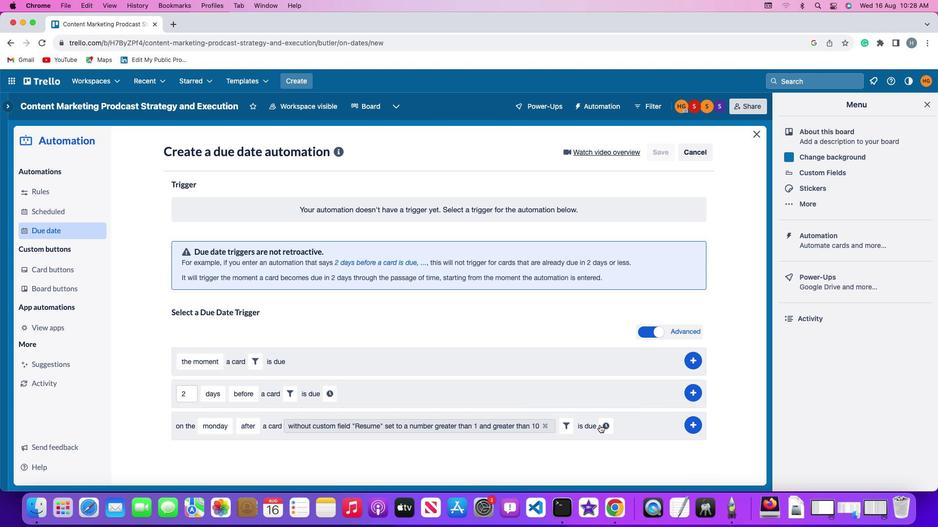 
Action: Mouse moved to (603, 426)
Screenshot: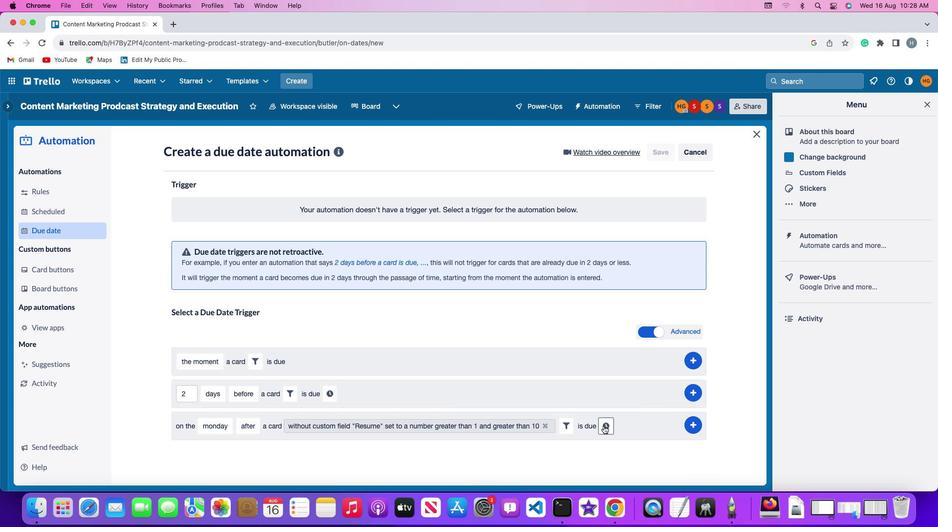 
Action: Mouse pressed left at (603, 426)
Screenshot: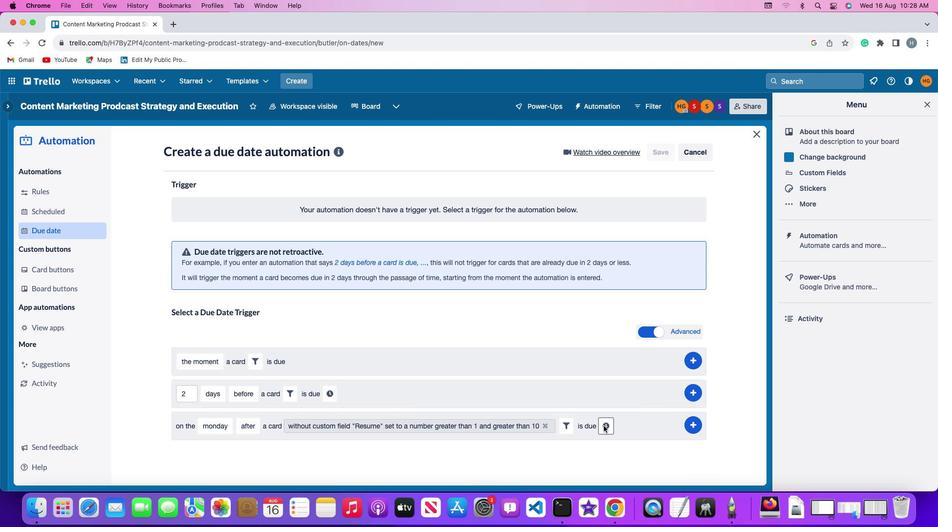 
Action: Mouse moved to (205, 448)
Screenshot: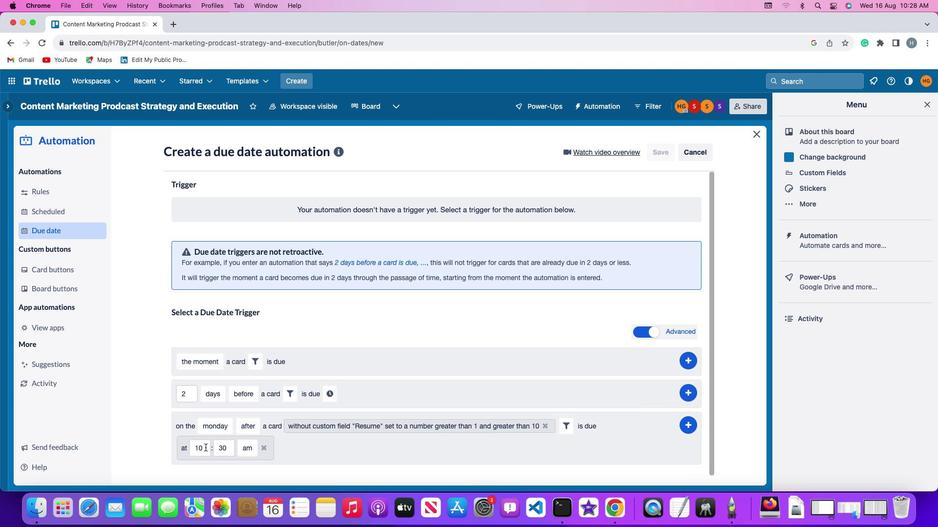 
Action: Mouse pressed left at (205, 448)
Screenshot: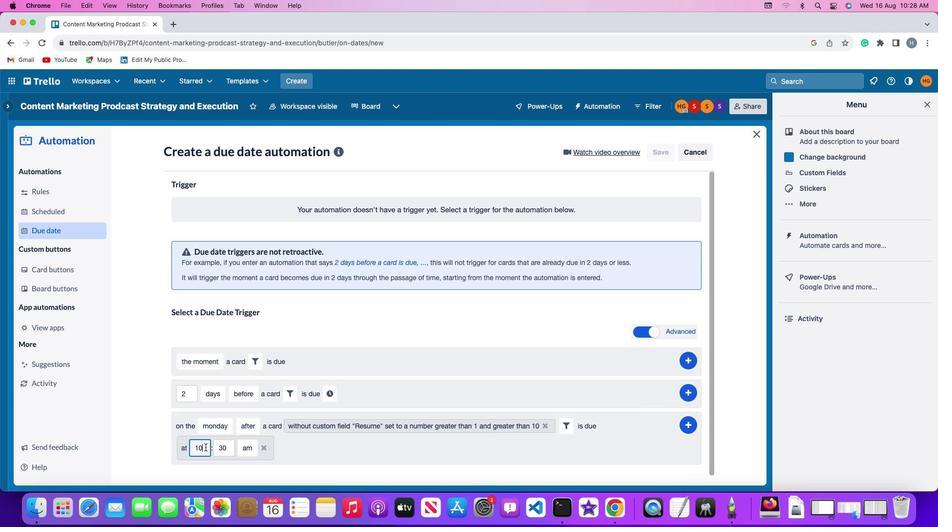 
Action: Key pressed Key.backspaceKey.backspace'1''1'
Screenshot: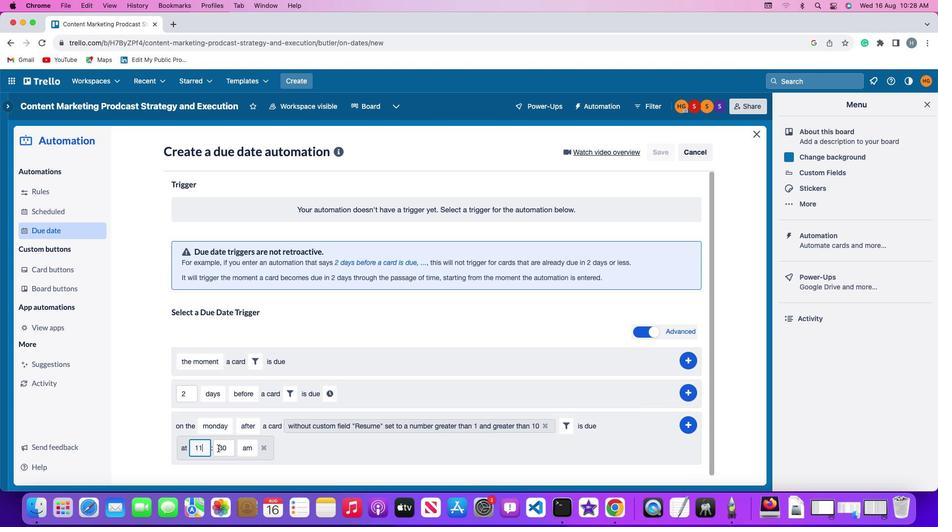 
Action: Mouse moved to (226, 450)
Screenshot: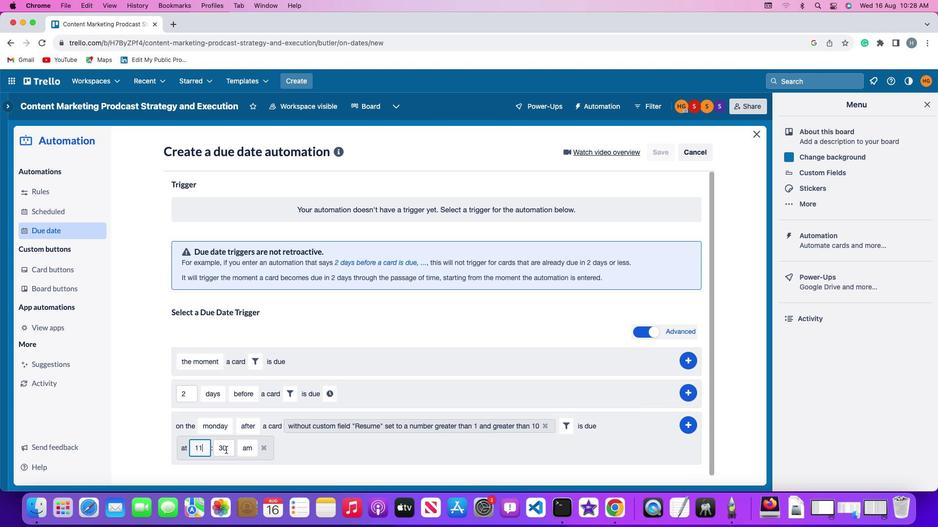 
Action: Mouse pressed left at (226, 450)
Screenshot: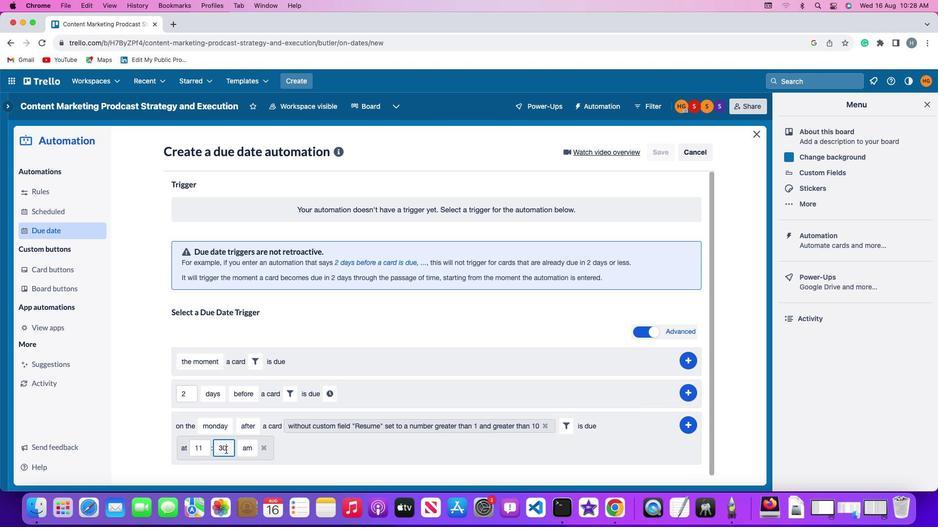 
Action: Key pressed Key.backspaceKey.backspace'0''0'
Screenshot: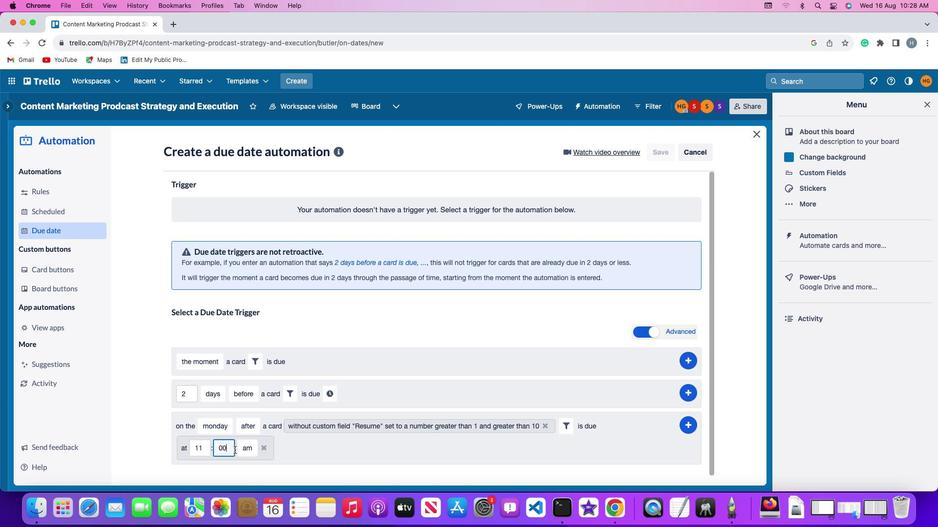 
Action: Mouse moved to (246, 450)
Screenshot: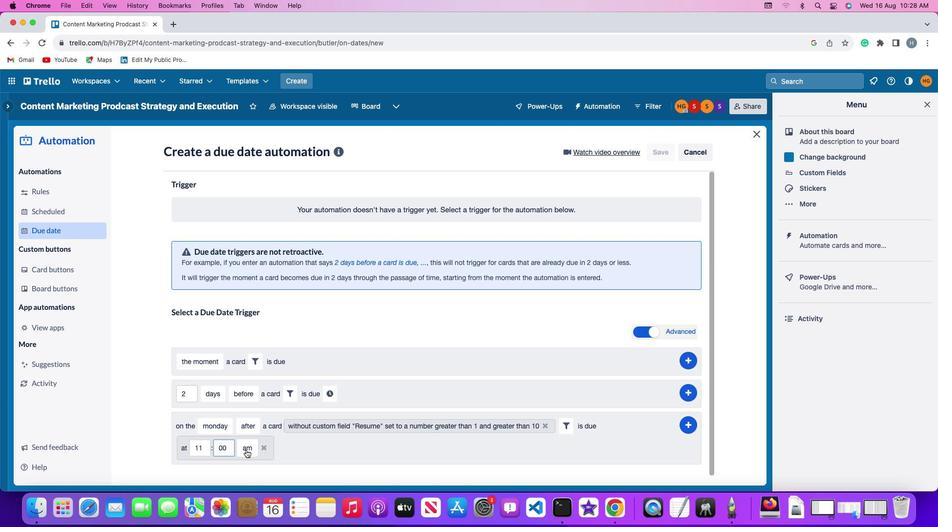 
Action: Mouse pressed left at (246, 450)
Screenshot: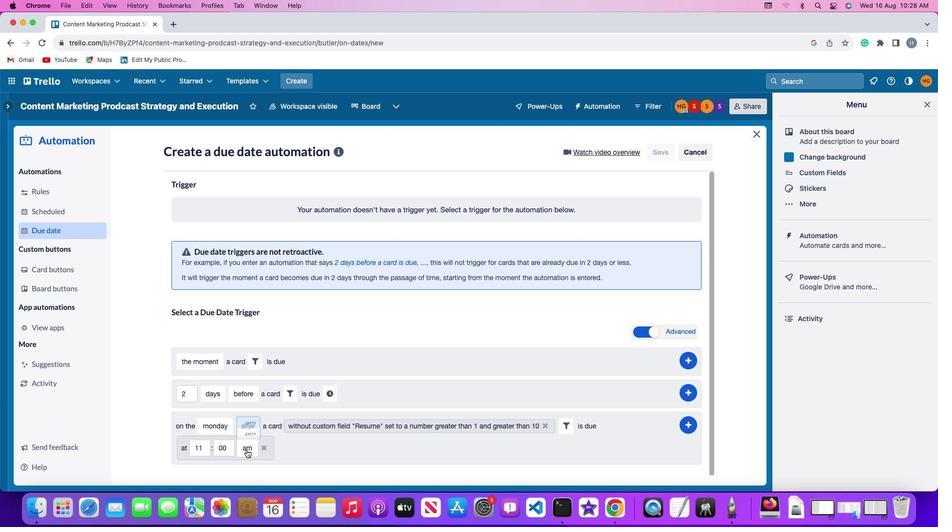 
Action: Mouse moved to (254, 406)
Screenshot: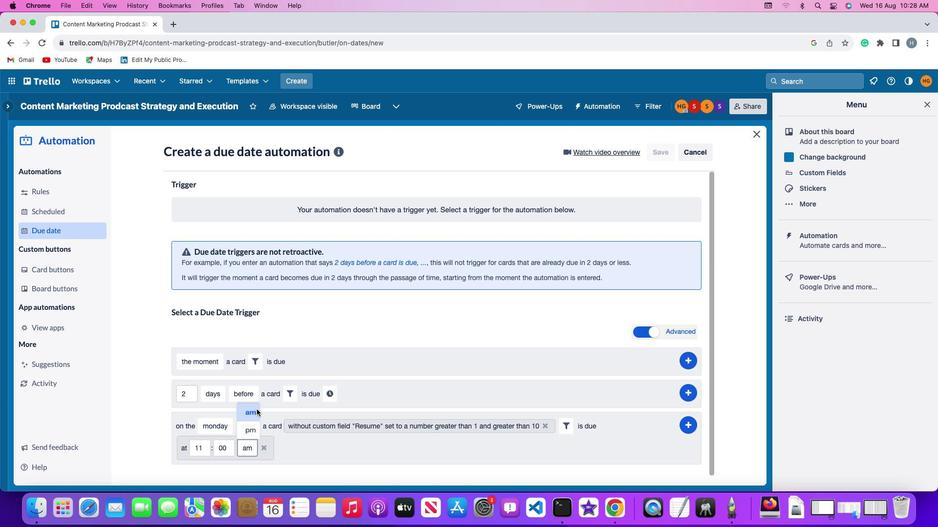 
Action: Mouse pressed left at (254, 406)
Screenshot: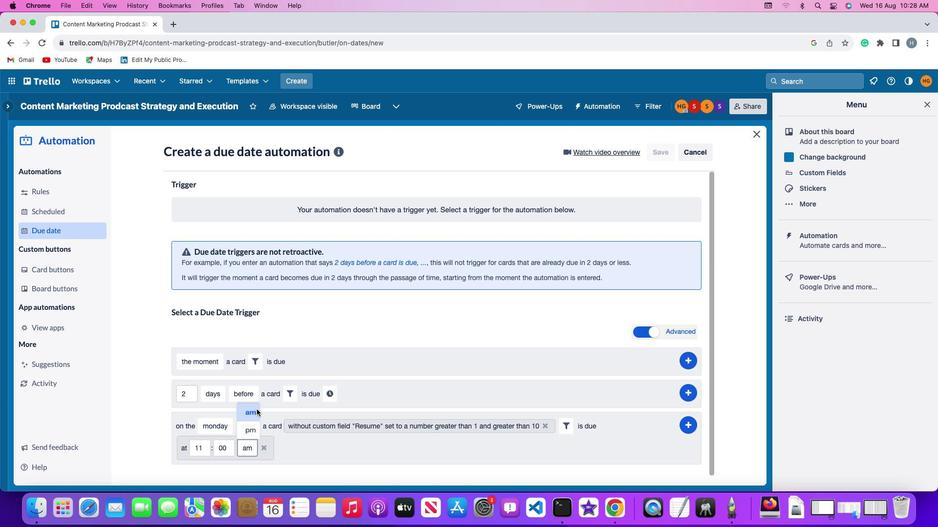 
Action: Mouse moved to (688, 422)
Screenshot: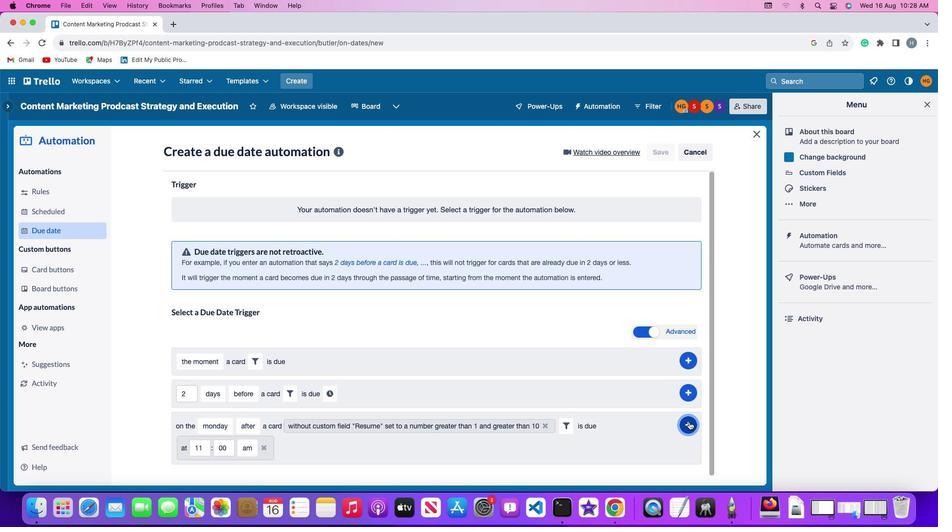 
Action: Mouse pressed left at (688, 422)
Screenshot: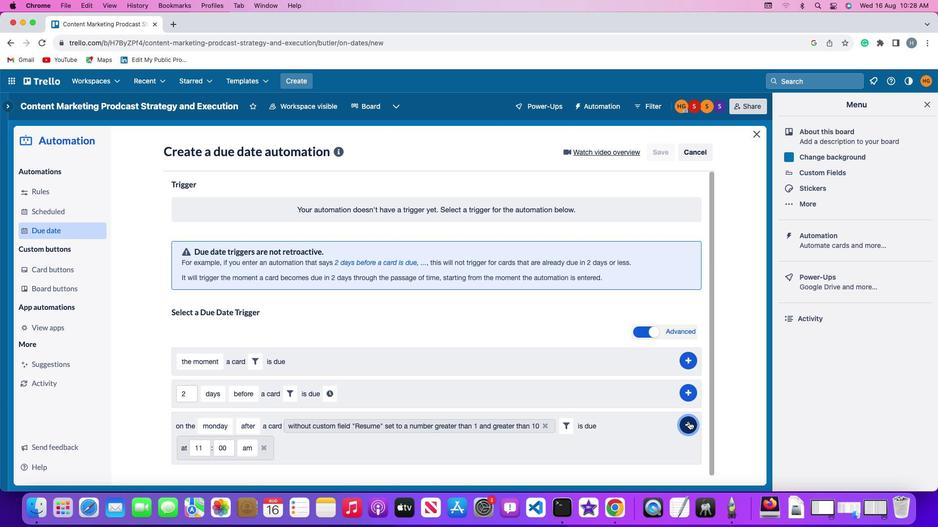 
Action: Mouse moved to (731, 328)
Screenshot: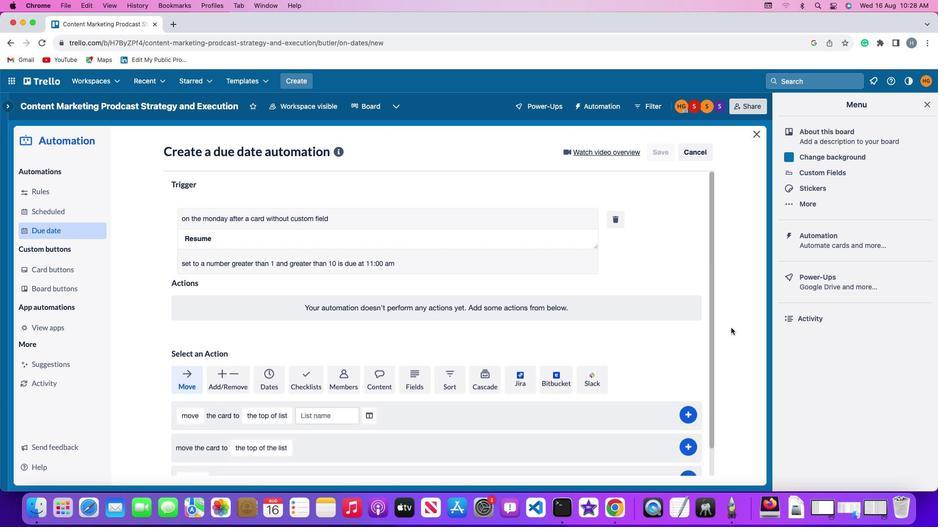 
